 Task: Select Convenience. Add to cart, from Ice Cream Parlour for 4615 Clarence Court, Fayetteville, North Carolina 28307, Cell Number 910-243-5488, following items : Halo Top Mint Chip_x000D_
 - 1, Halo Top Mango Sorbet_x000D_
 - 1, Halo Top Raspberry Sorbet_x000D_
 - 1, Halo Top Peanut Butter Cup_x000D_
 - 1
Action: Mouse pressed left at (241, 108)
Screenshot: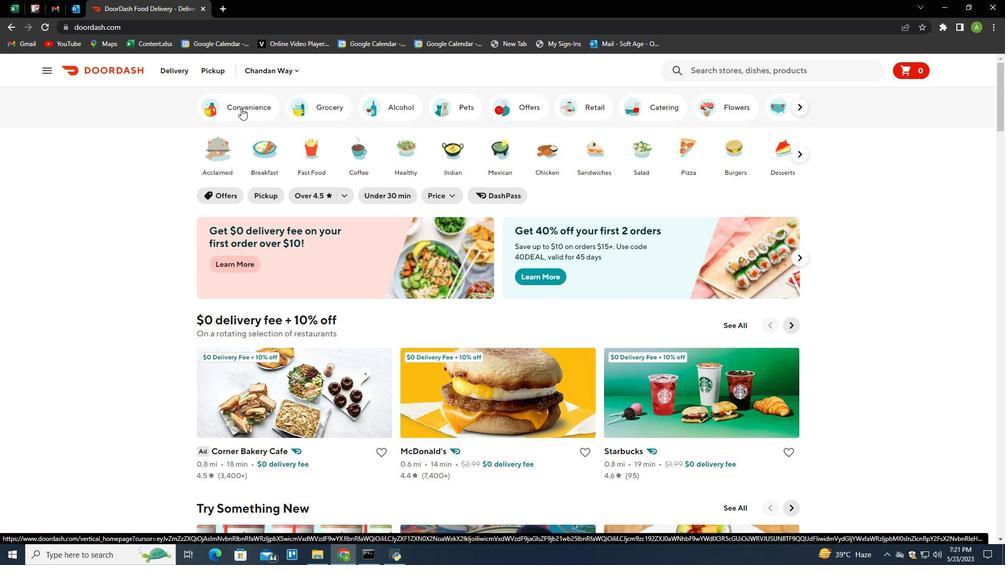 
Action: Mouse moved to (679, 454)
Screenshot: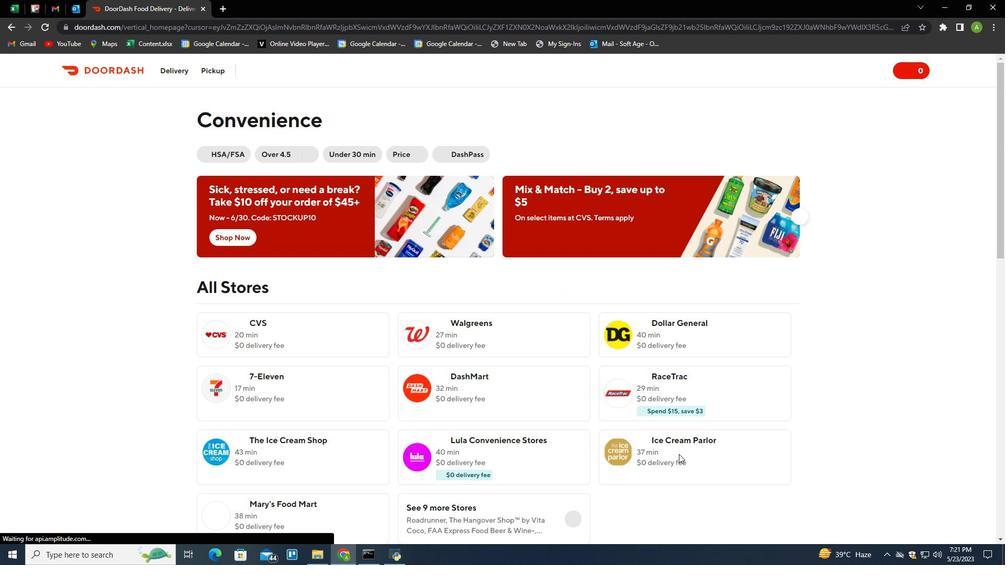 
Action: Mouse pressed left at (679, 454)
Screenshot: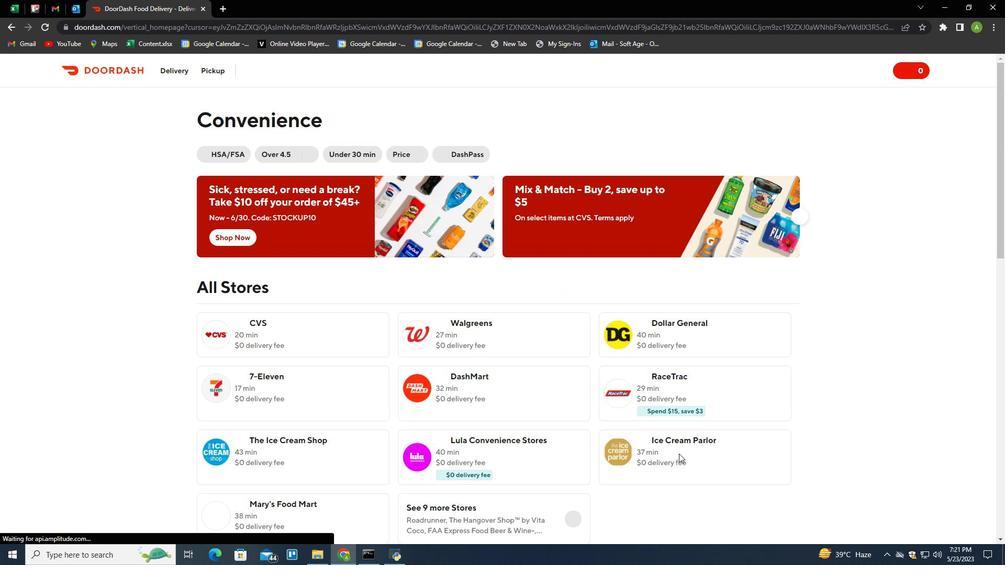 
Action: Mouse moved to (506, 401)
Screenshot: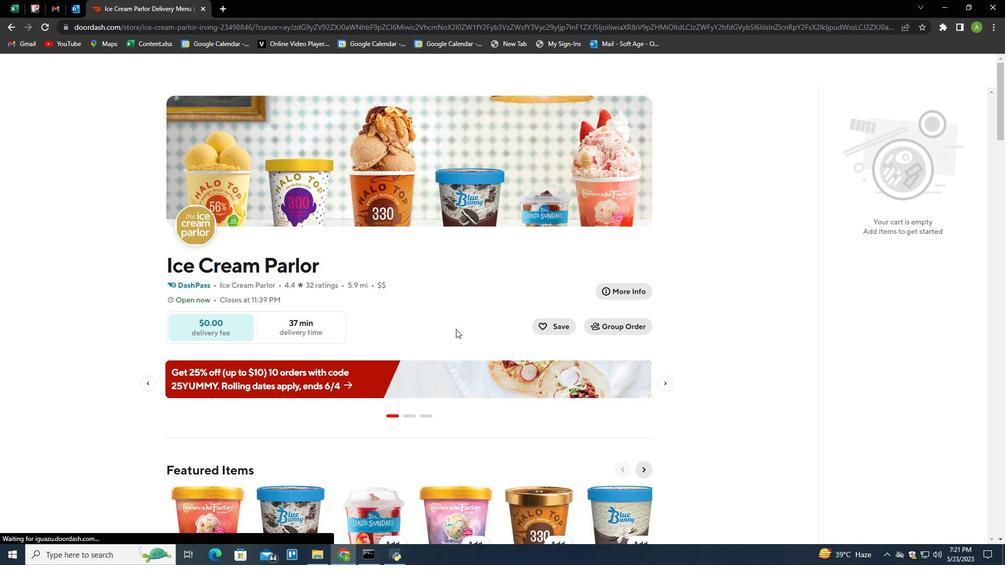 
Action: Mouse scrolled (506, 400) with delta (0, 0)
Screenshot: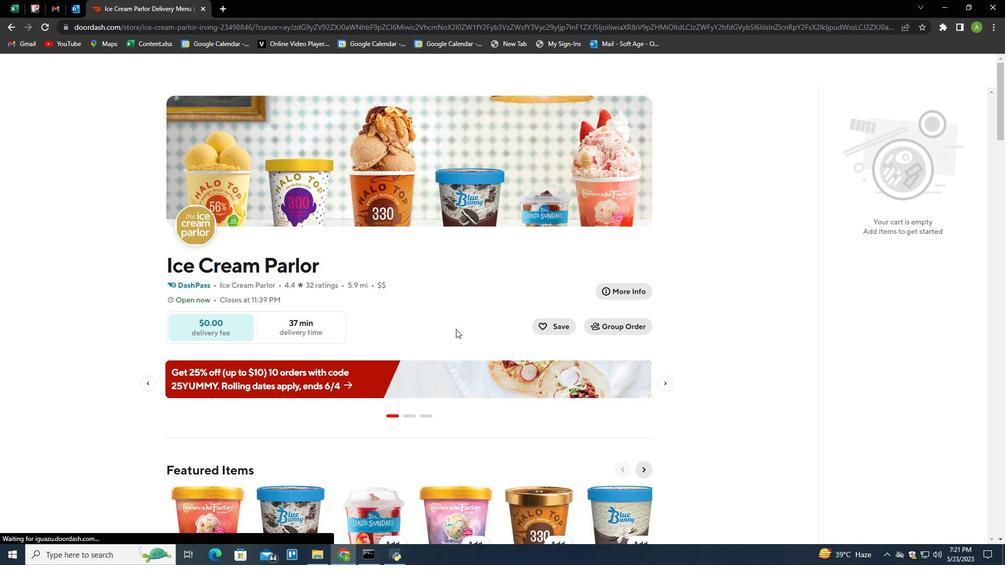 
Action: Mouse moved to (507, 401)
Screenshot: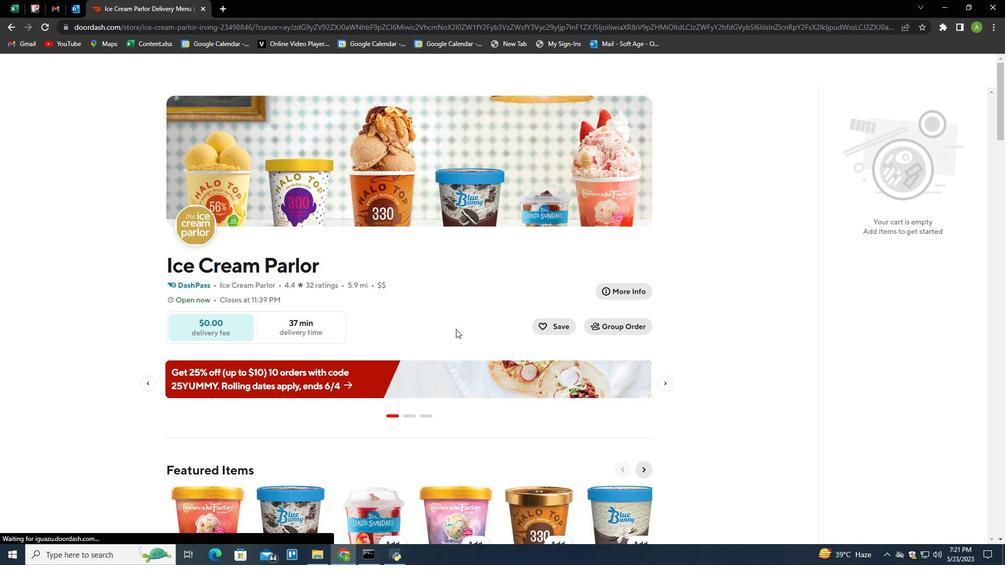
Action: Mouse scrolled (506, 401) with delta (0, 0)
Screenshot: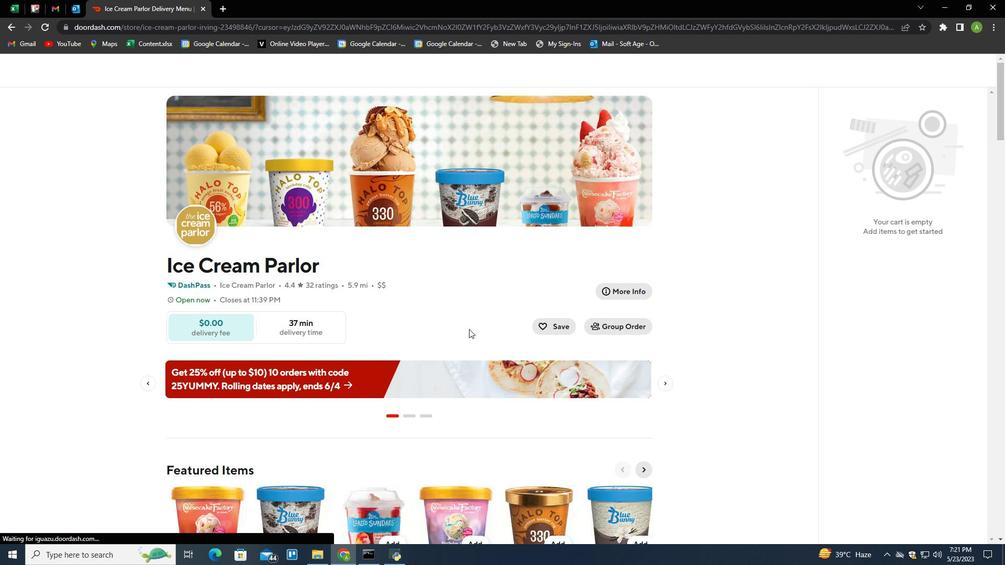 
Action: Mouse scrolled (506, 401) with delta (0, 0)
Screenshot: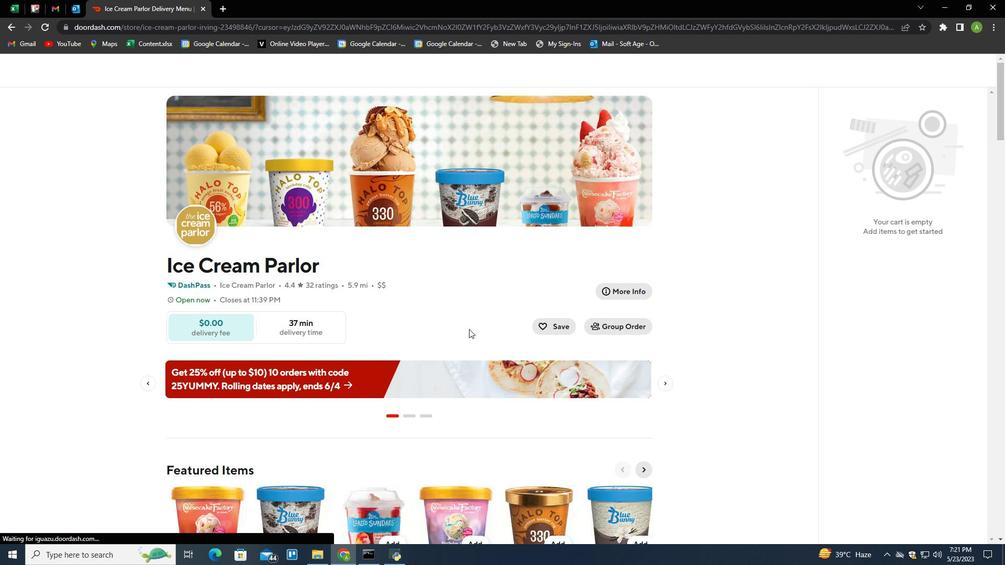 
Action: Mouse moved to (508, 401)
Screenshot: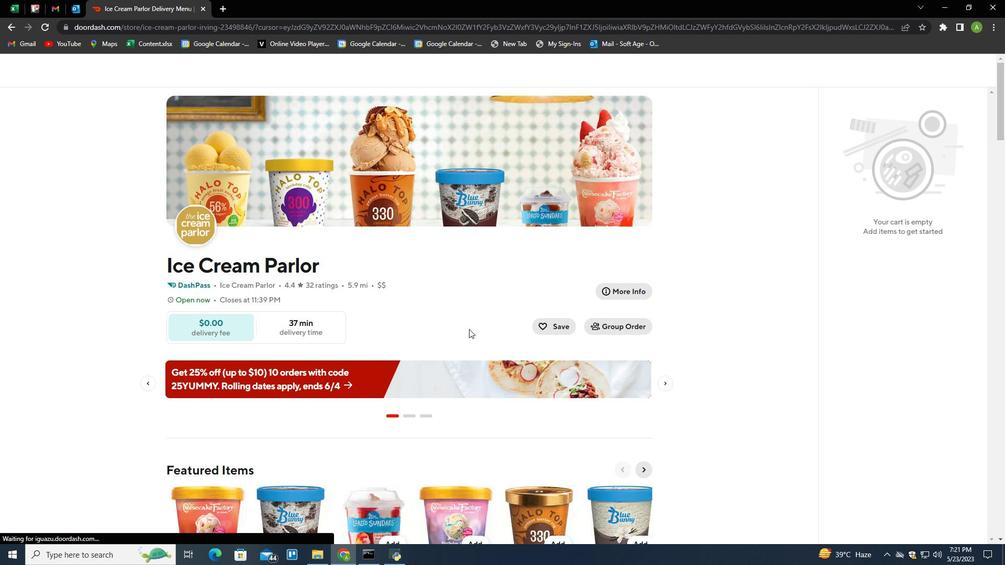 
Action: Mouse scrolled (506, 401) with delta (0, 0)
Screenshot: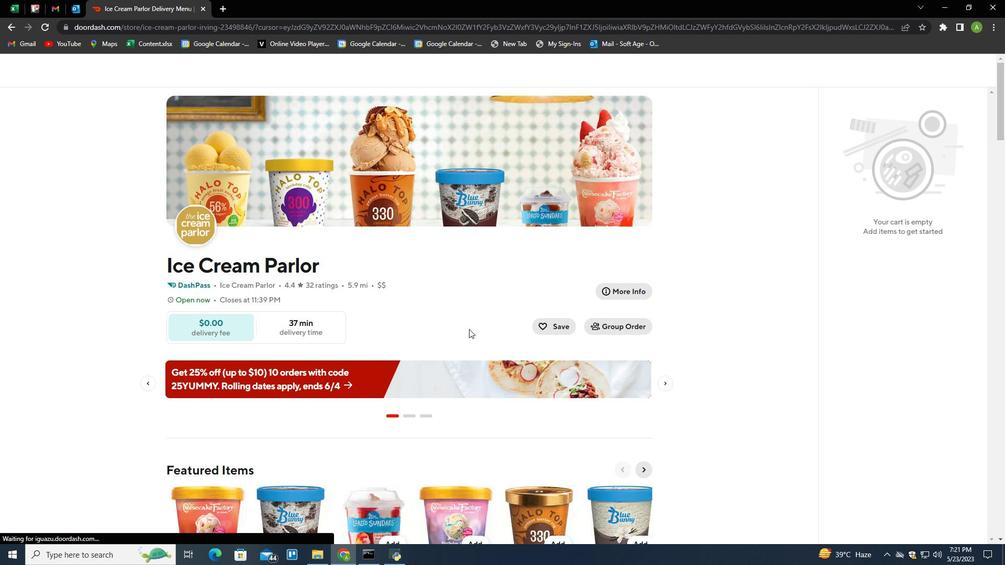 
Action: Mouse moved to (510, 400)
Screenshot: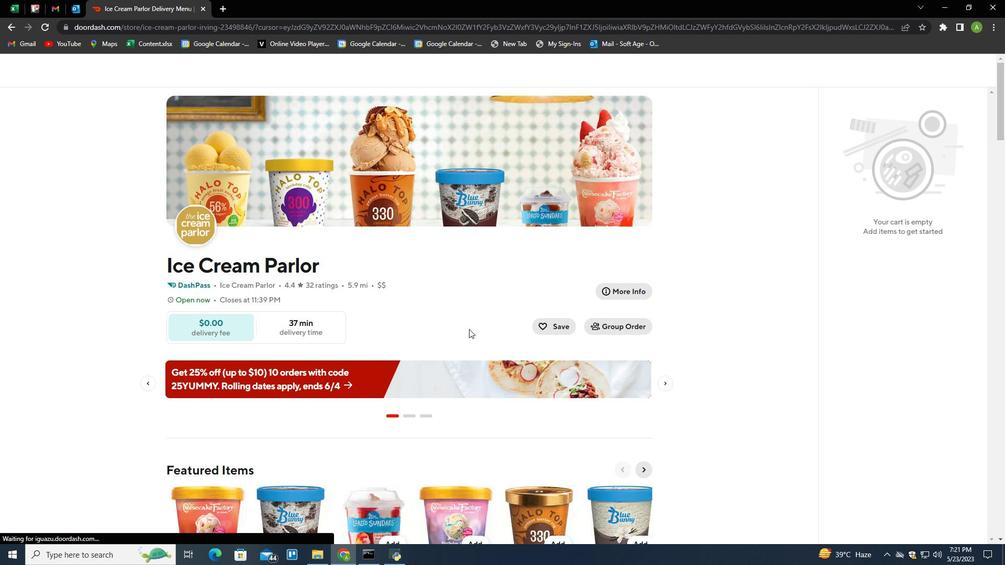 
Action: Mouse scrolled (507, 401) with delta (0, 0)
Screenshot: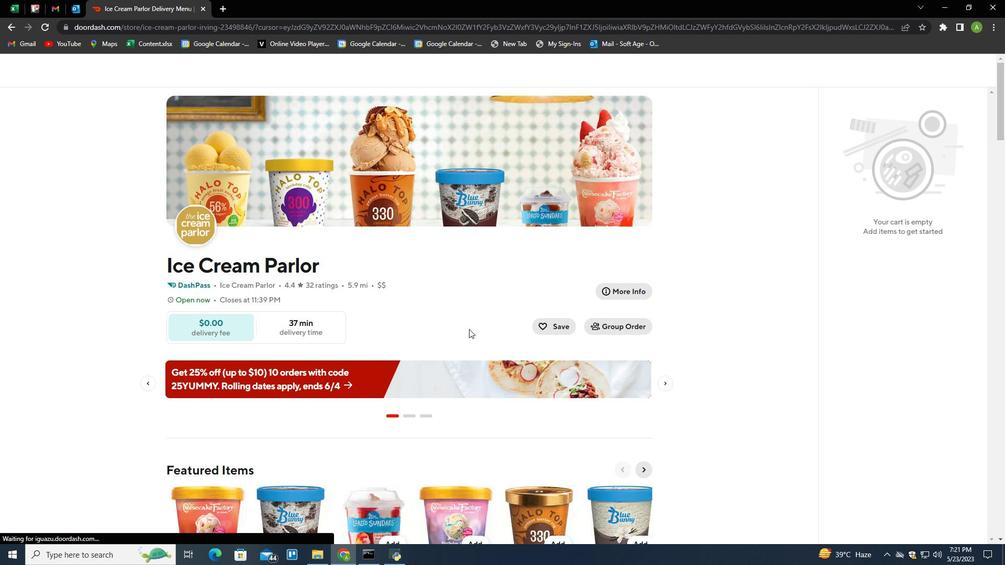 
Action: Mouse moved to (514, 399)
Screenshot: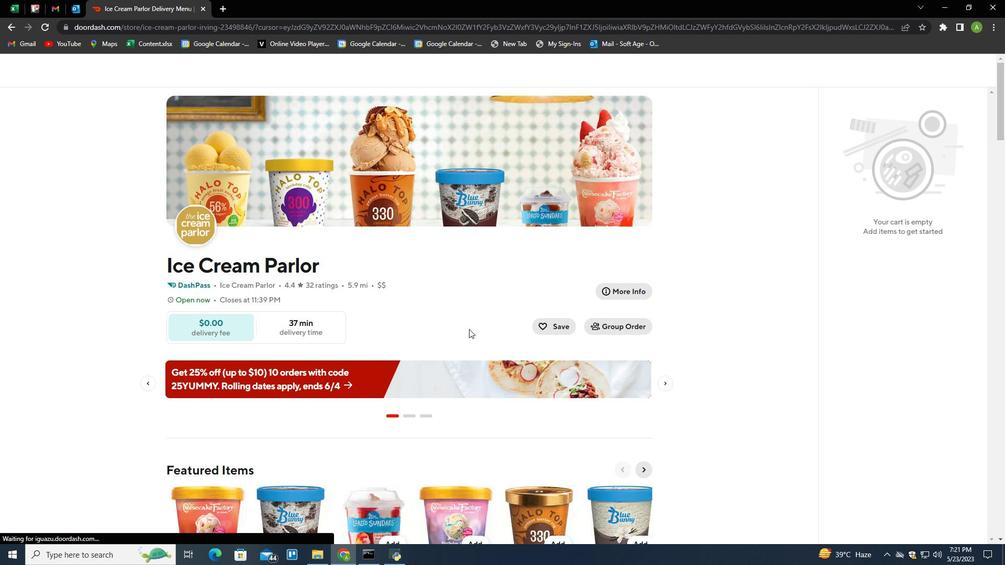 
Action: Mouse scrolled (508, 401) with delta (0, 0)
Screenshot: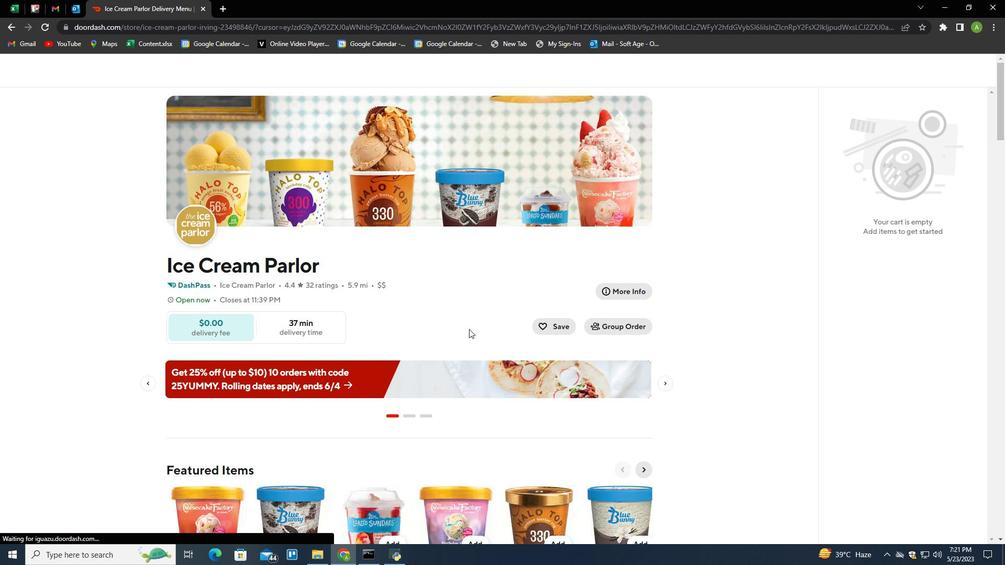 
Action: Mouse moved to (480, 360)
Screenshot: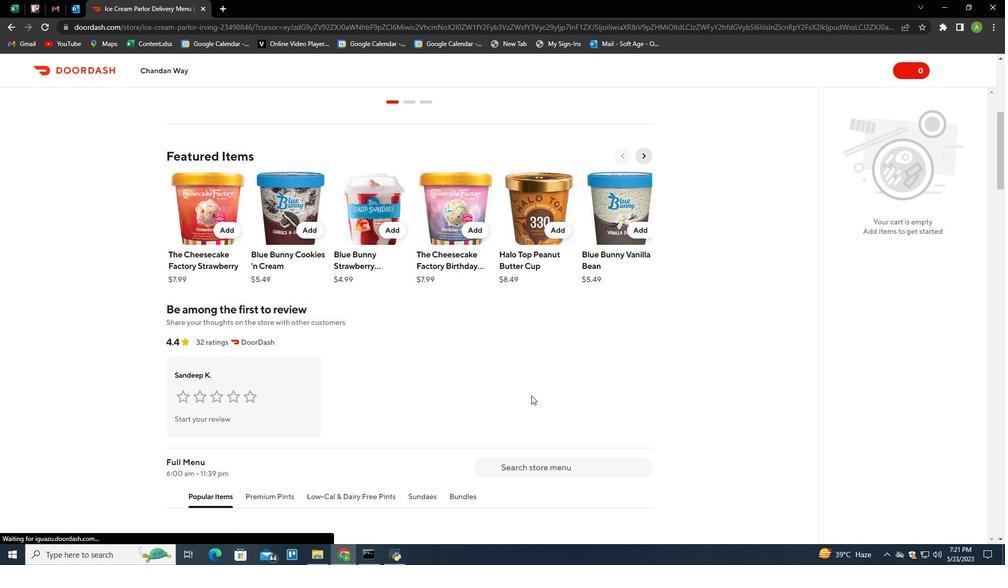 
Action: Mouse scrolled (480, 361) with delta (0, 0)
Screenshot: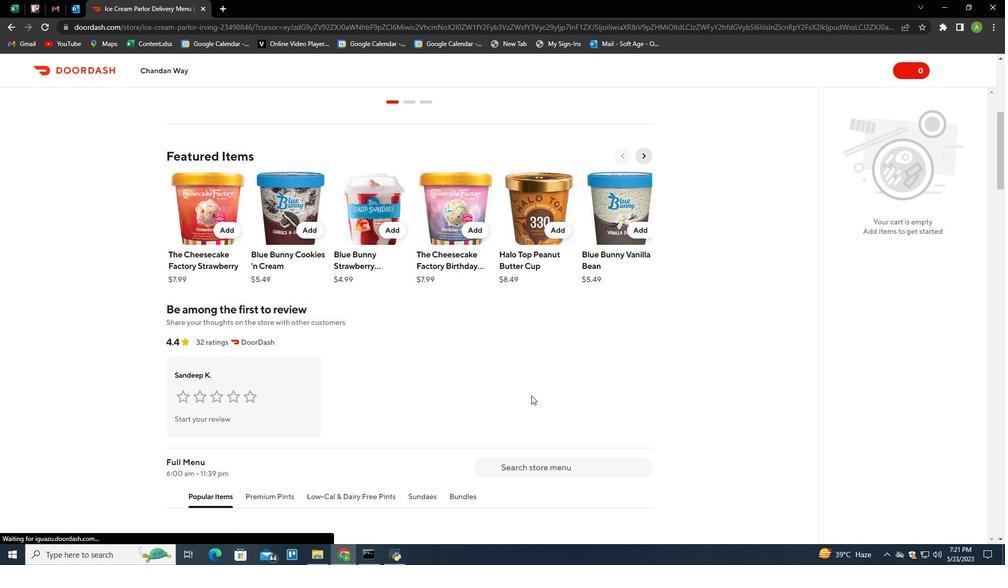 
Action: Mouse moved to (429, 346)
Screenshot: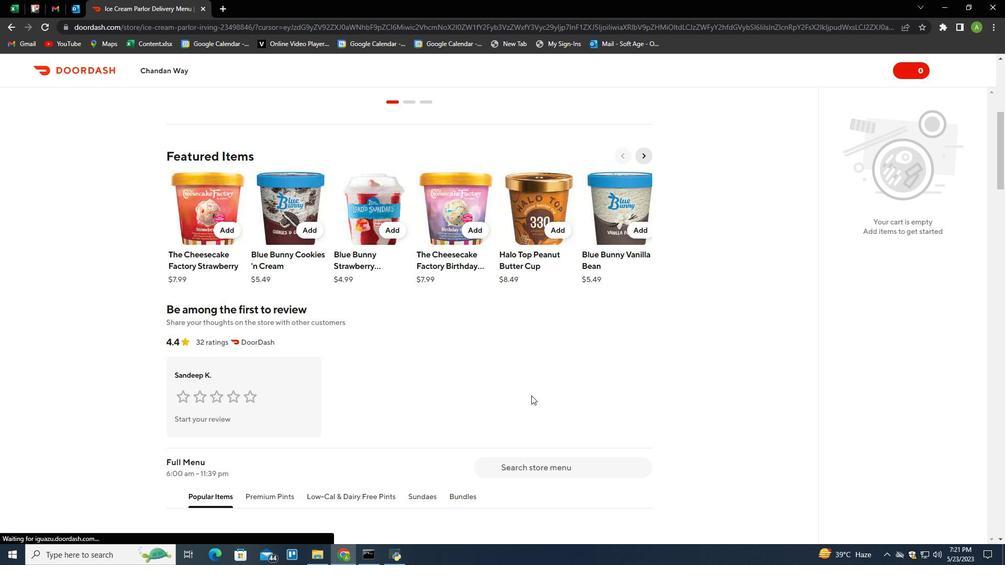 
Action: Mouse scrolled (447, 351) with delta (0, 0)
Screenshot: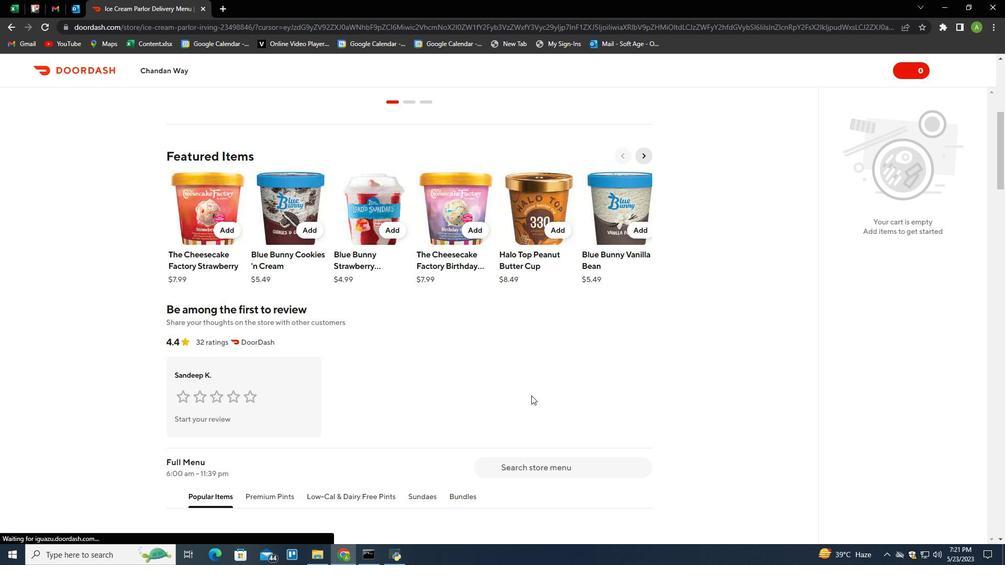 
Action: Mouse moved to (416, 341)
Screenshot: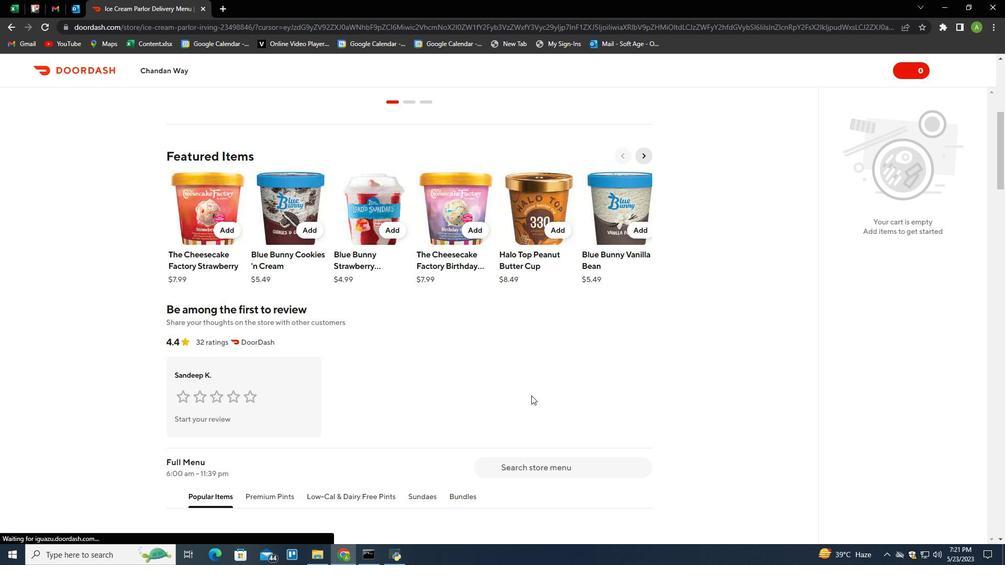 
Action: Mouse scrolled (429, 346) with delta (0, 0)
Screenshot: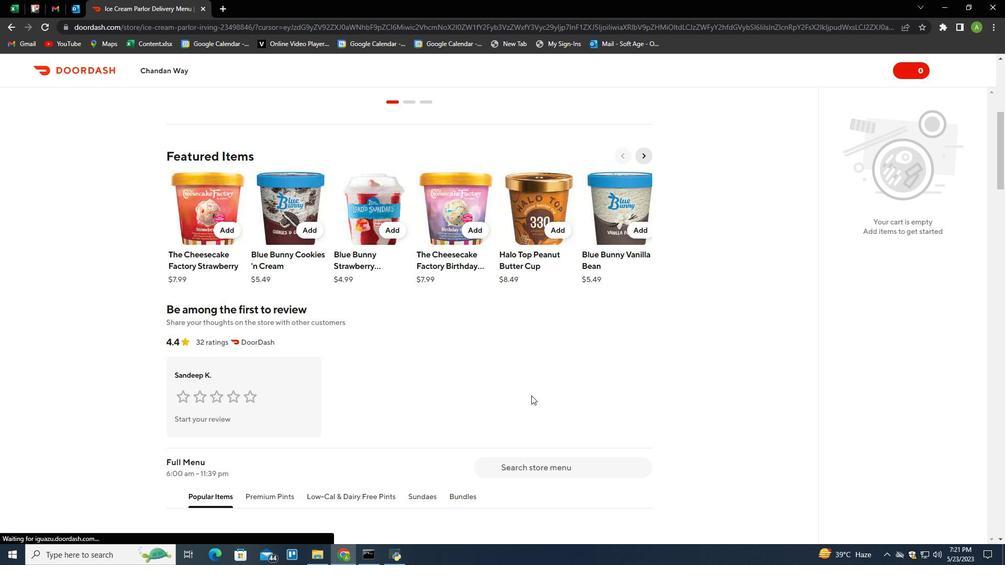 
Action: Mouse moved to (397, 331)
Screenshot: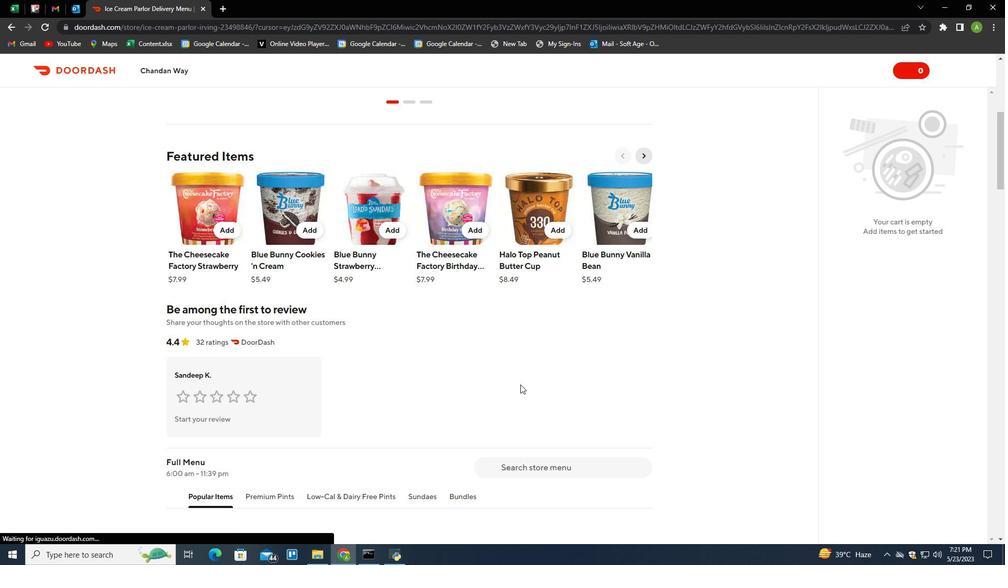 
Action: Mouse scrolled (409, 337) with delta (0, 0)
Screenshot: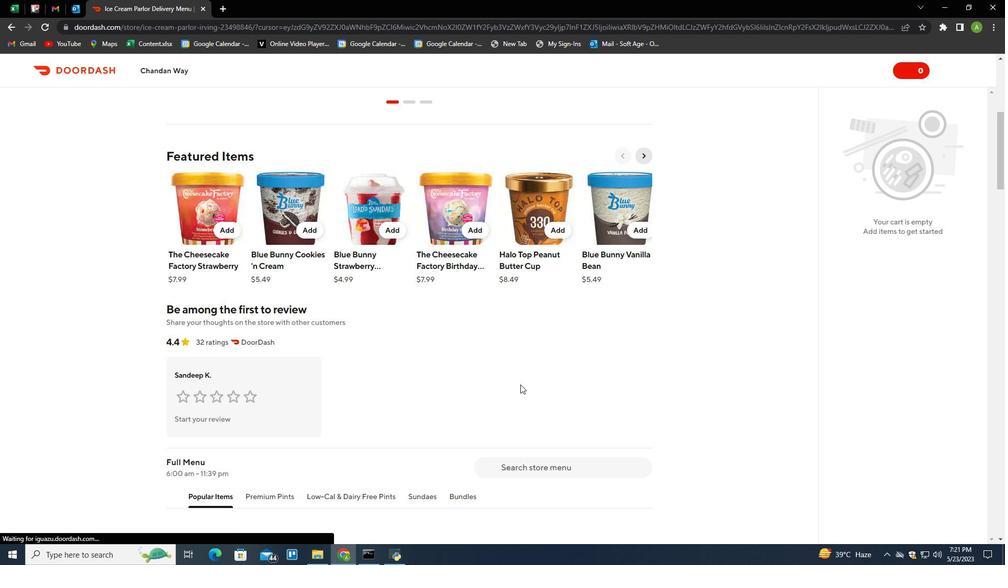 
Action: Mouse moved to (386, 323)
Screenshot: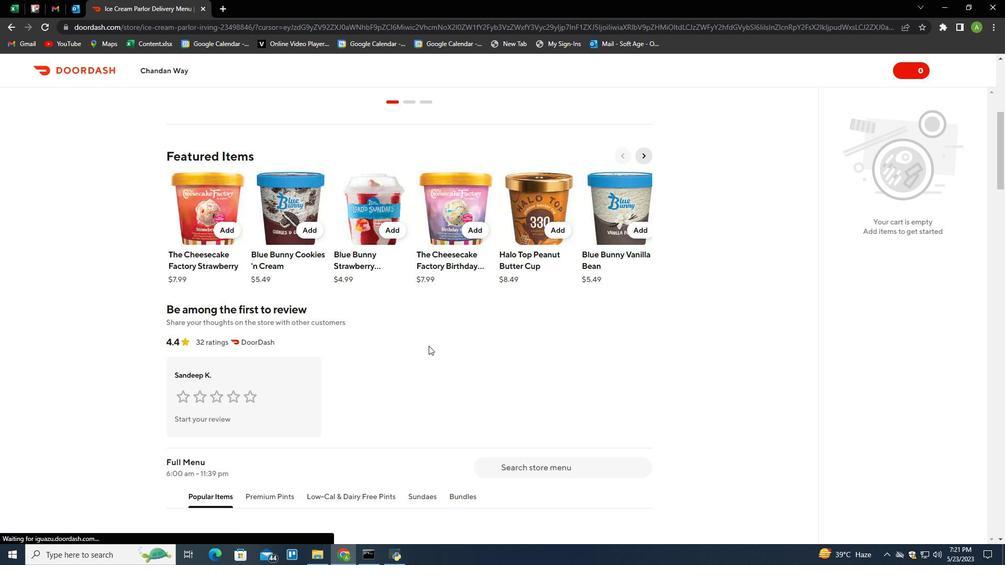 
Action: Mouse scrolled (394, 330) with delta (0, 0)
Screenshot: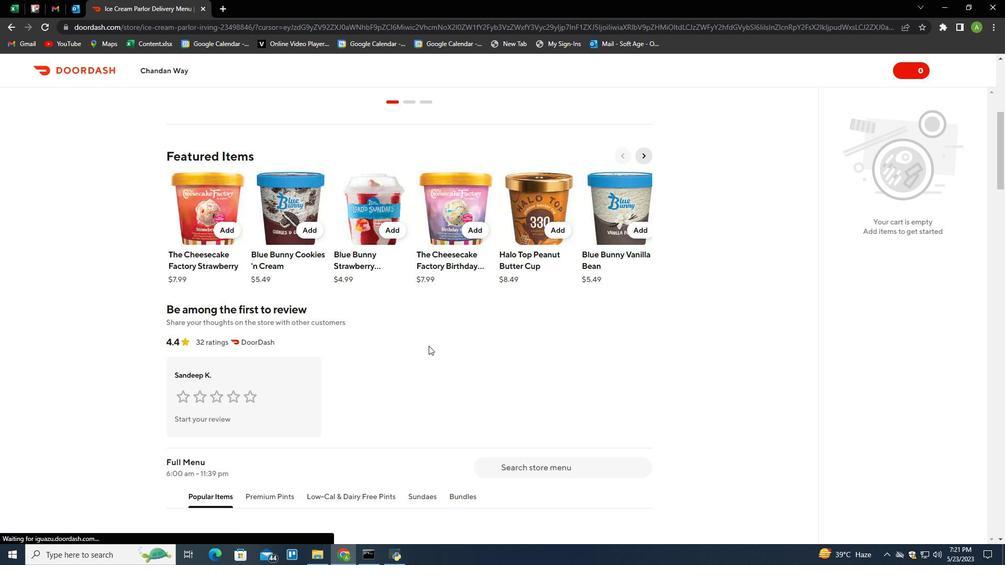 
Action: Mouse moved to (299, 271)
Screenshot: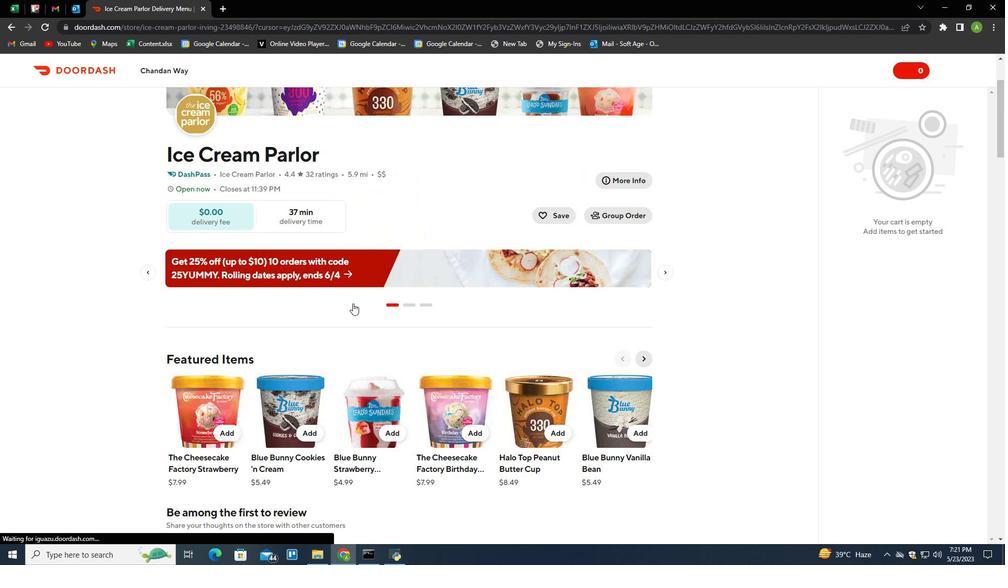 
Action: Mouse scrolled (299, 272) with delta (0, 0)
Screenshot: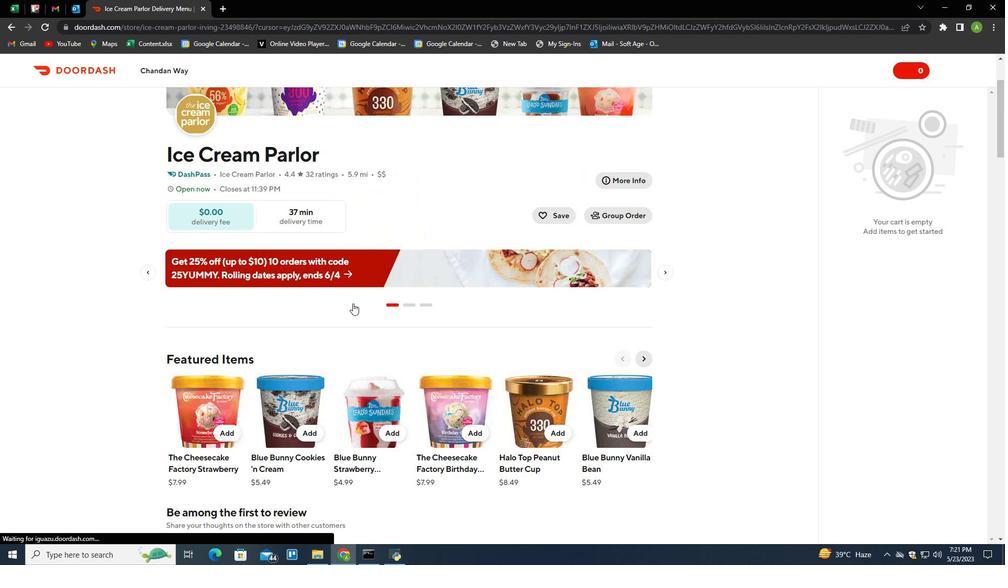 
Action: Mouse moved to (297, 270)
Screenshot: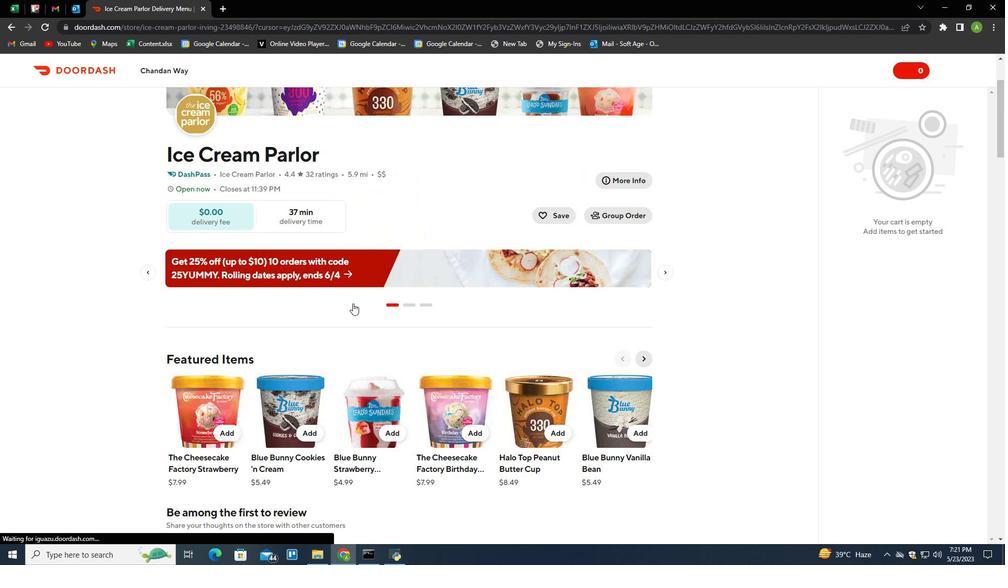 
Action: Mouse scrolled (297, 271) with delta (0, 0)
Screenshot: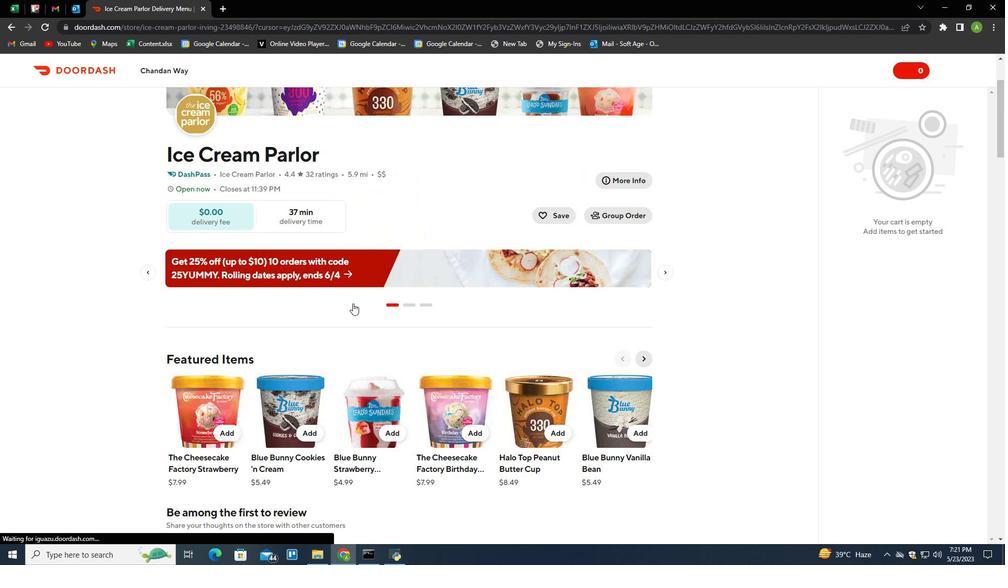 
Action: Mouse moved to (296, 268)
Screenshot: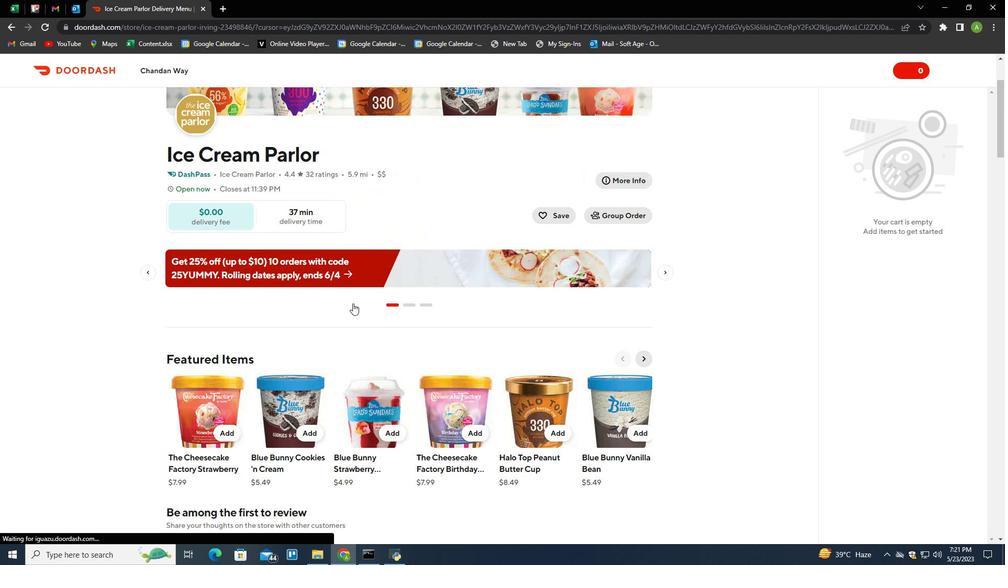 
Action: Mouse scrolled (296, 269) with delta (0, 0)
Screenshot: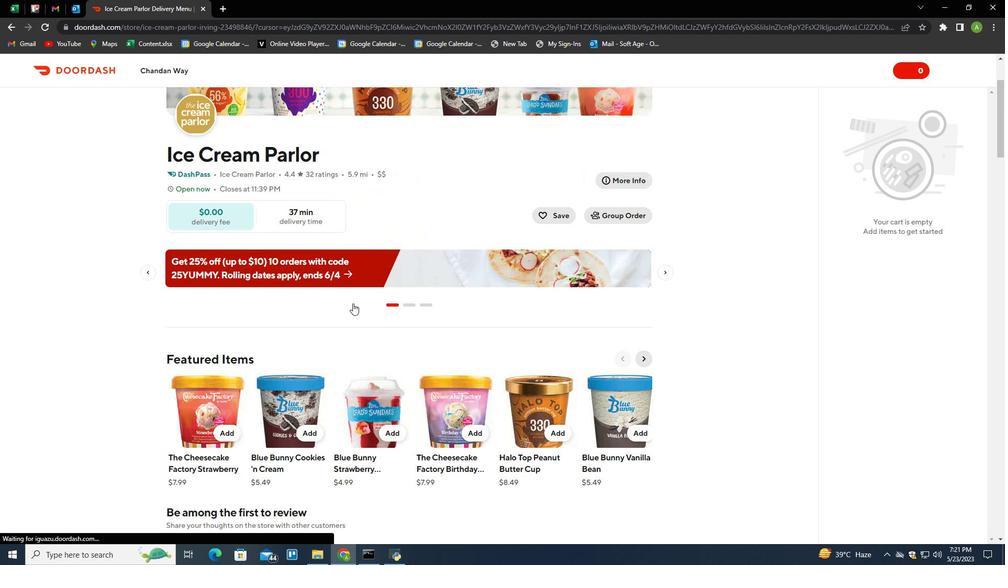 
Action: Mouse moved to (211, 66)
Screenshot: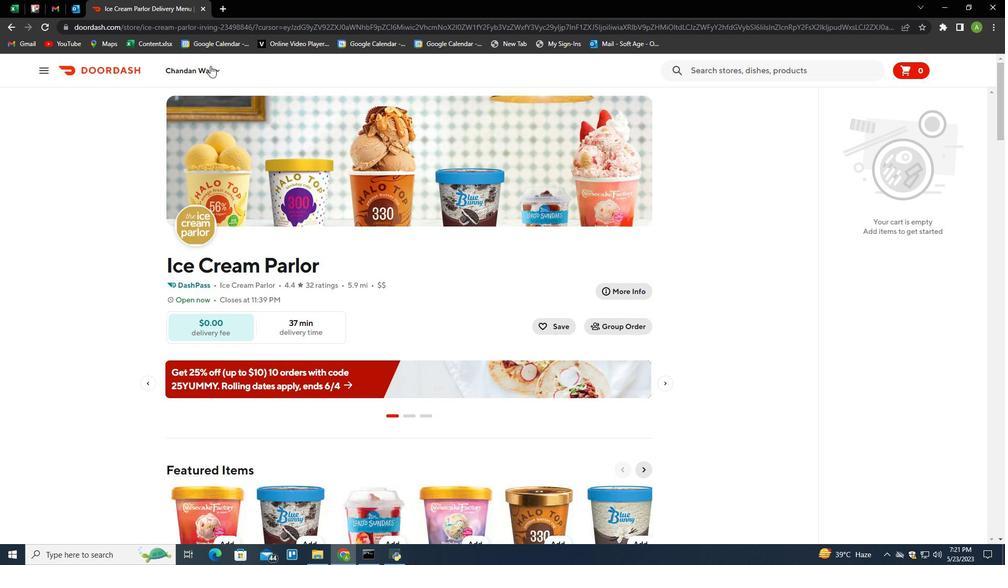 
Action: Mouse pressed left at (211, 66)
Screenshot: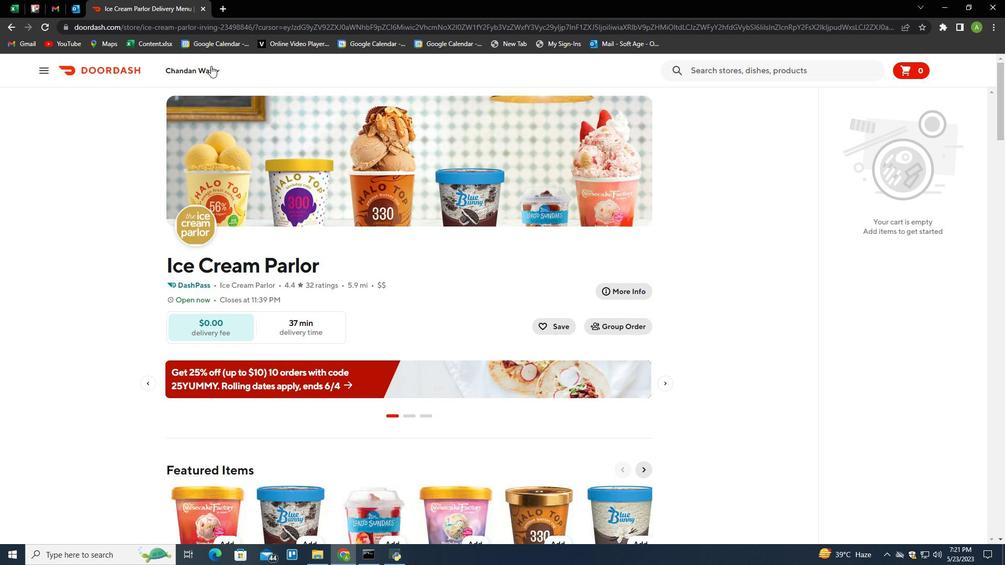 
Action: Mouse moved to (244, 113)
Screenshot: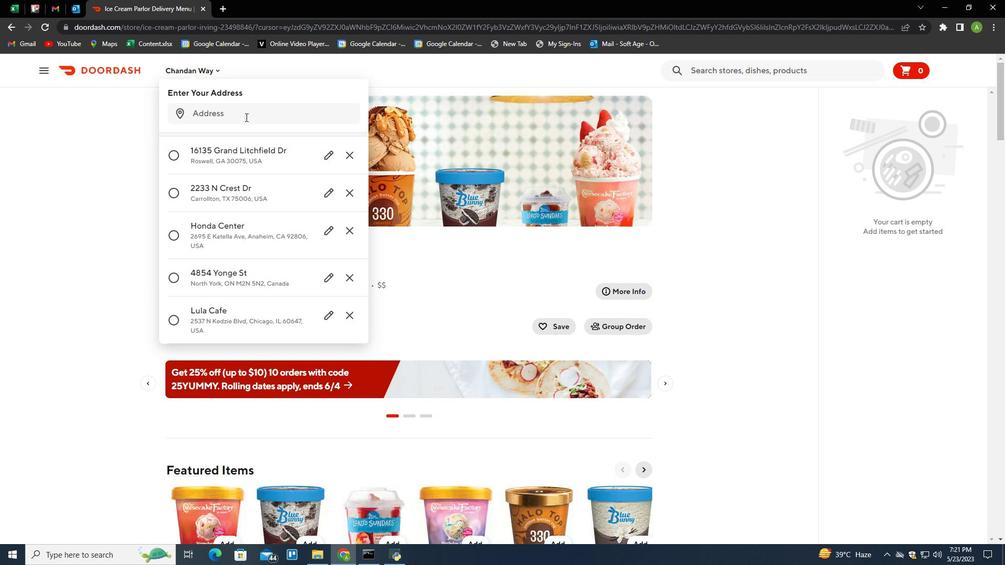 
Action: Mouse pressed left at (244, 113)
Screenshot: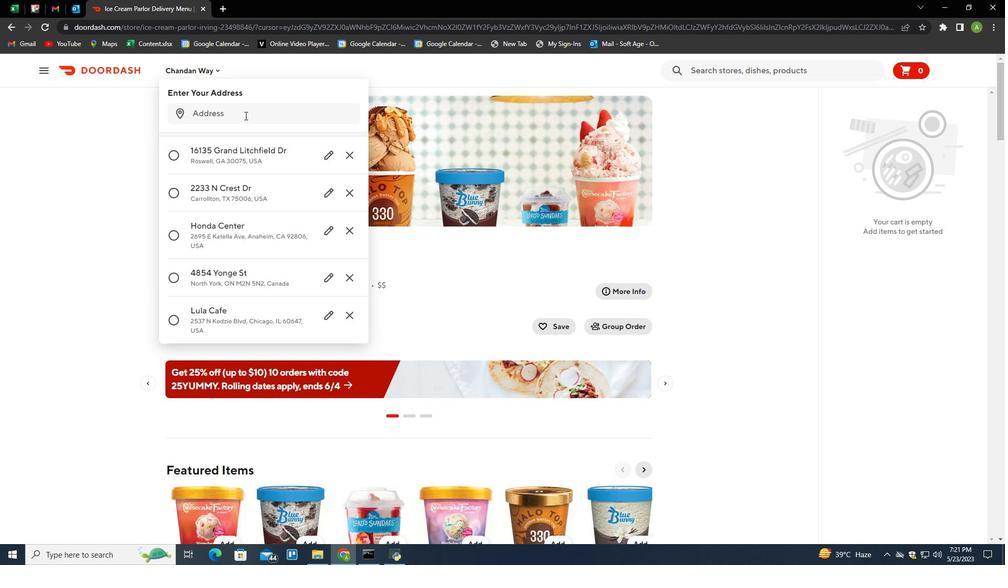 
Action: Mouse moved to (206, 140)
Screenshot: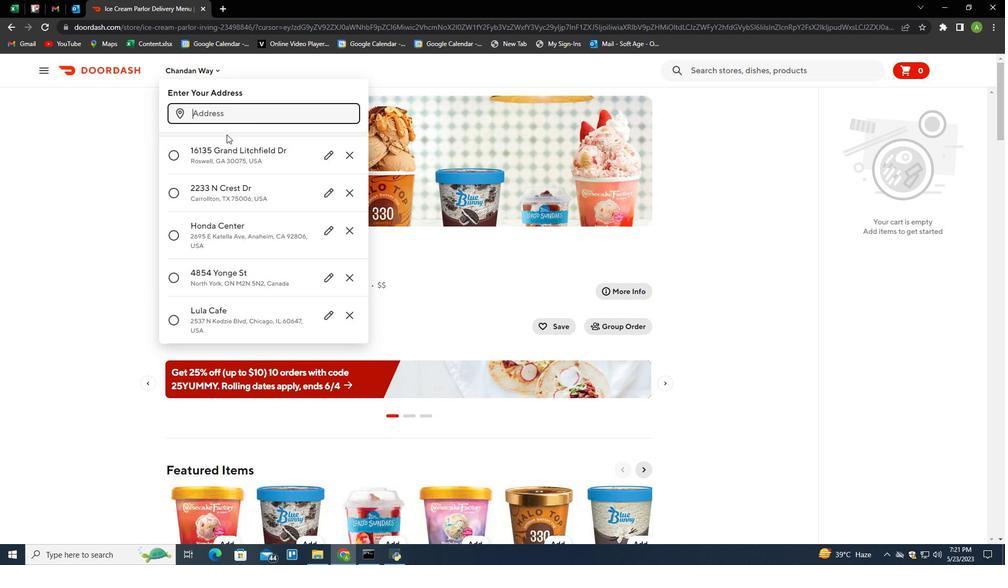 
Action: Key pressed 4615<Key.space>clarence<Key.space>couy<Key.backspace>rt,<Key.space>fayetteviklle<Key.backspace><Key.backspace><Key.backspace><Key.backspace>lle,<Key.space>north<Key.space>carolina<Key.space>28307<Key.enter>
Screenshot: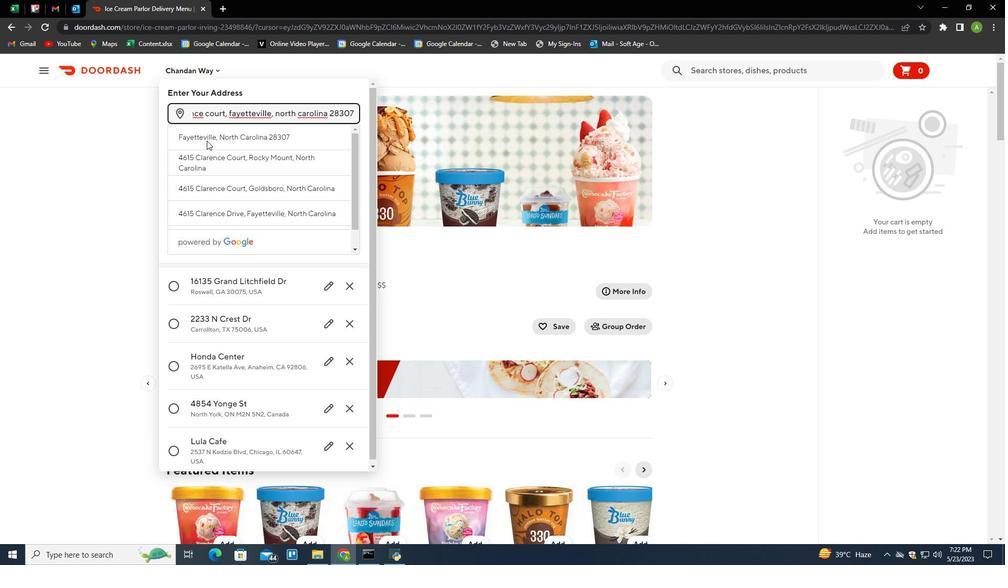 
Action: Mouse moved to (314, 401)
Screenshot: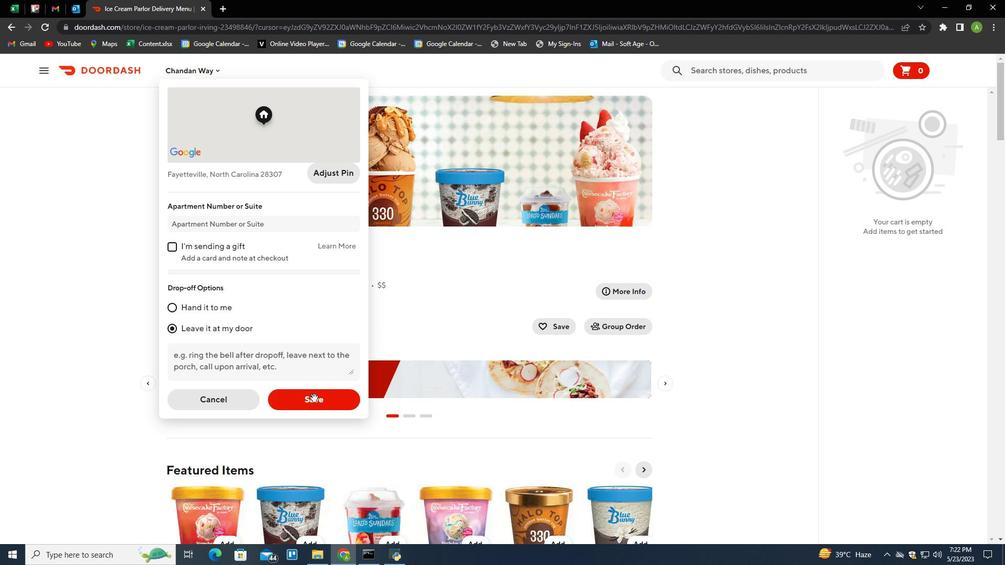 
Action: Mouse pressed left at (314, 401)
Screenshot: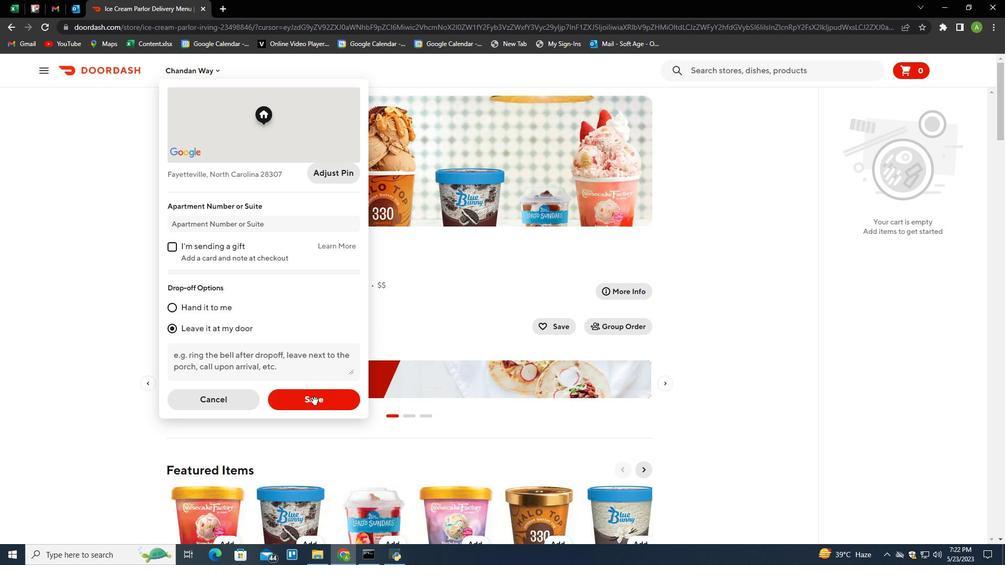 
Action: Mouse moved to (577, 368)
Screenshot: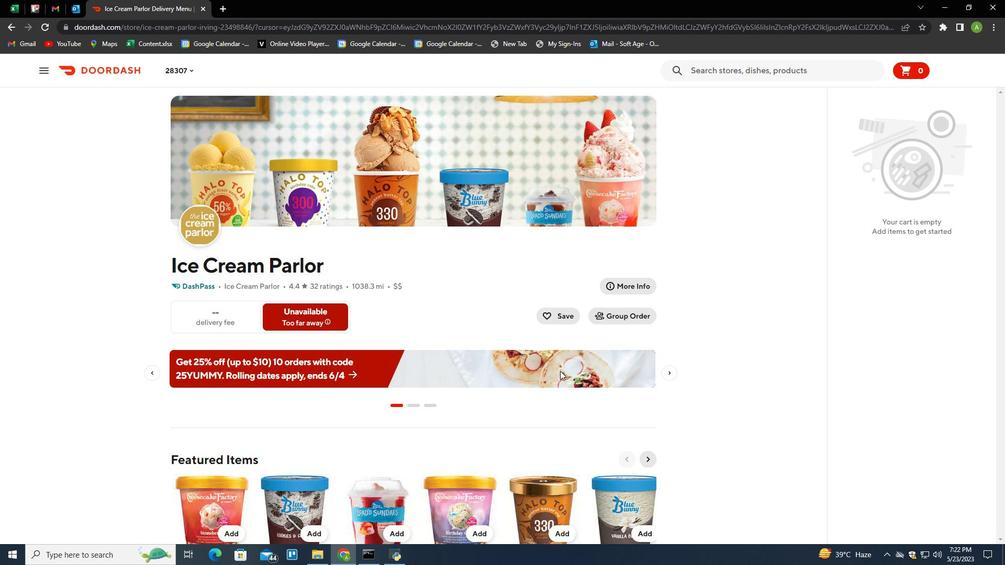
Action: Mouse scrolled (577, 367) with delta (0, 0)
Screenshot: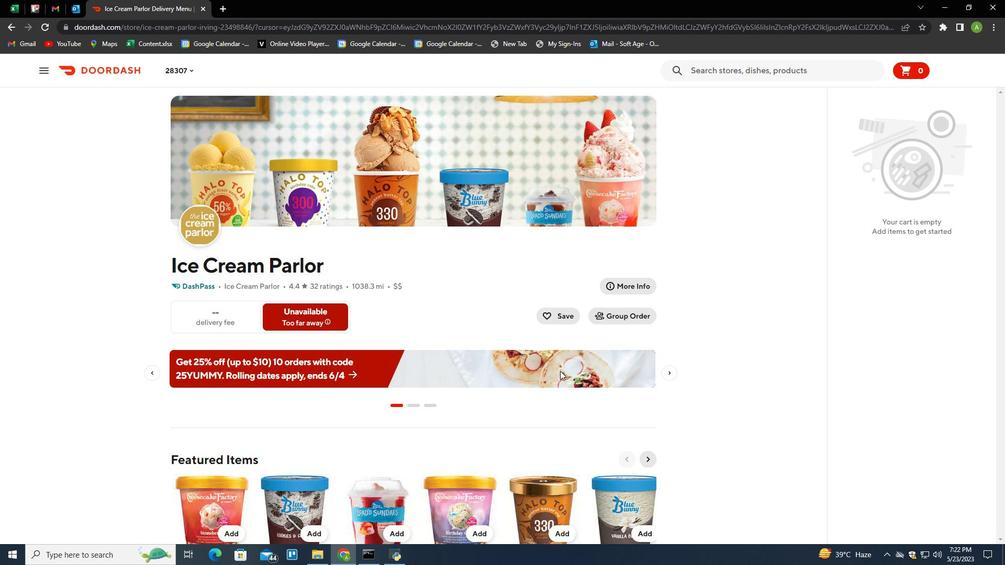 
Action: Mouse scrolled (577, 367) with delta (0, 0)
Screenshot: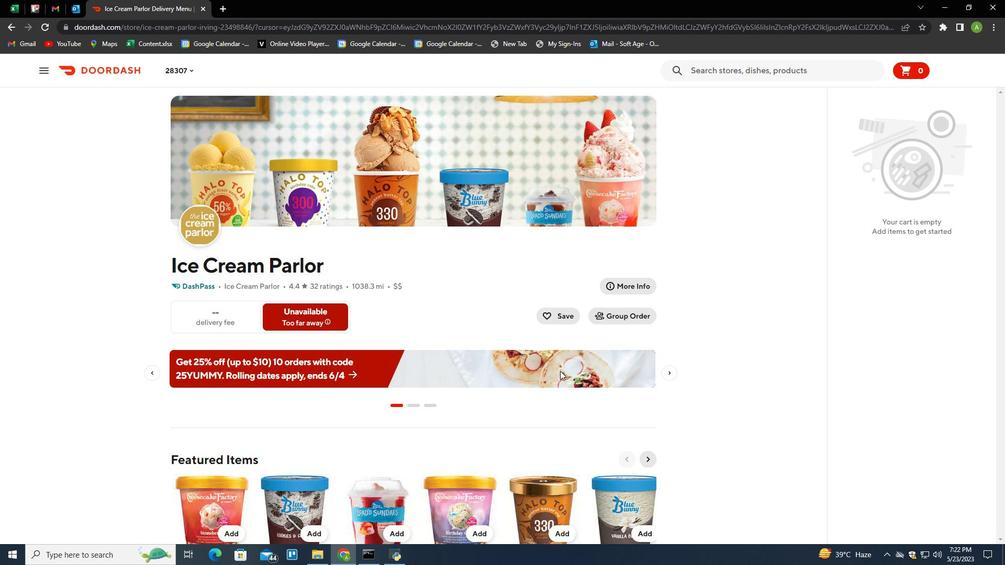 
Action: Mouse moved to (578, 369)
Screenshot: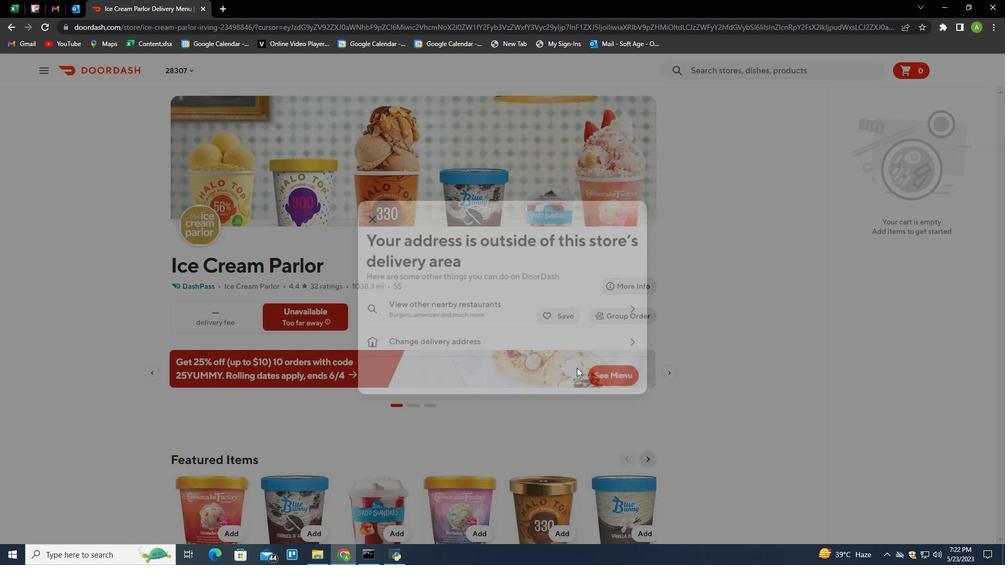 
Action: Mouse scrolled (578, 368) with delta (0, 0)
Screenshot: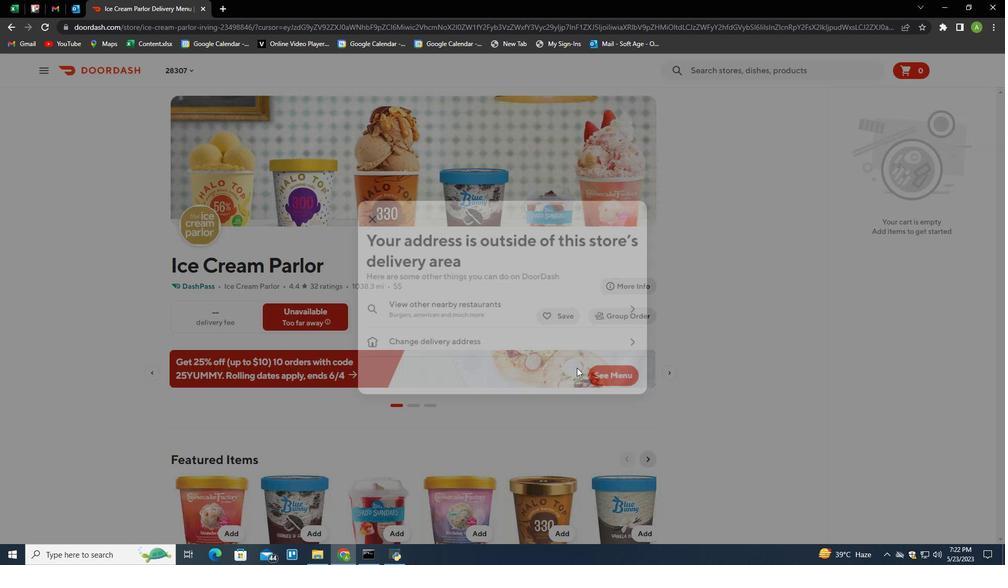
Action: Mouse moved to (578, 369)
Screenshot: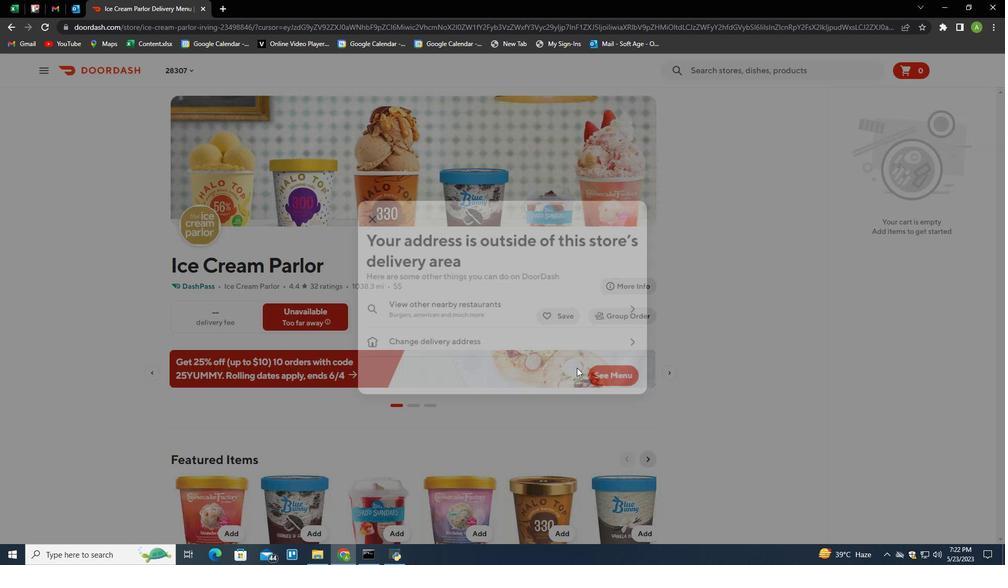 
Action: Mouse scrolled (578, 369) with delta (0, 0)
Screenshot: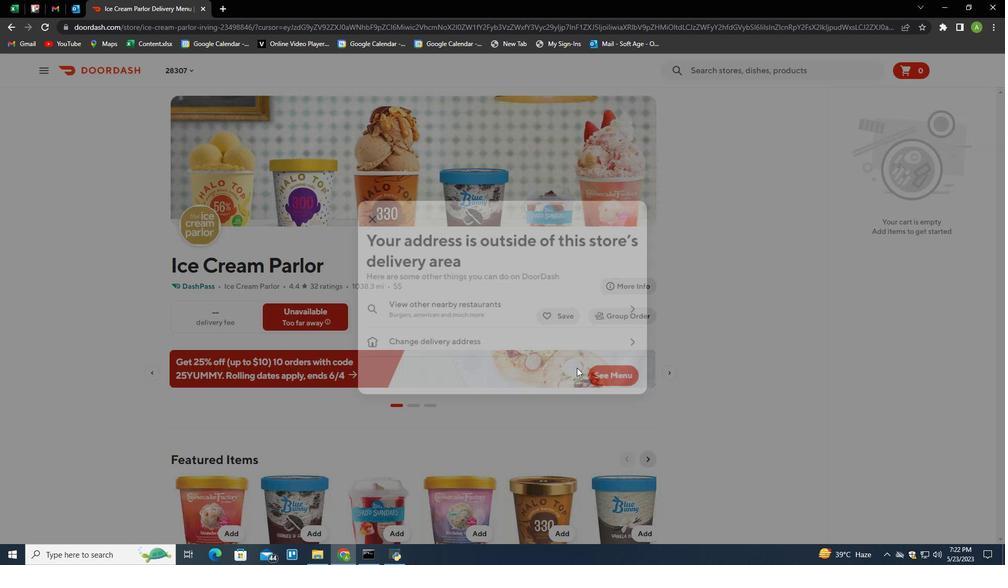 
Action: Mouse moved to (369, 221)
Screenshot: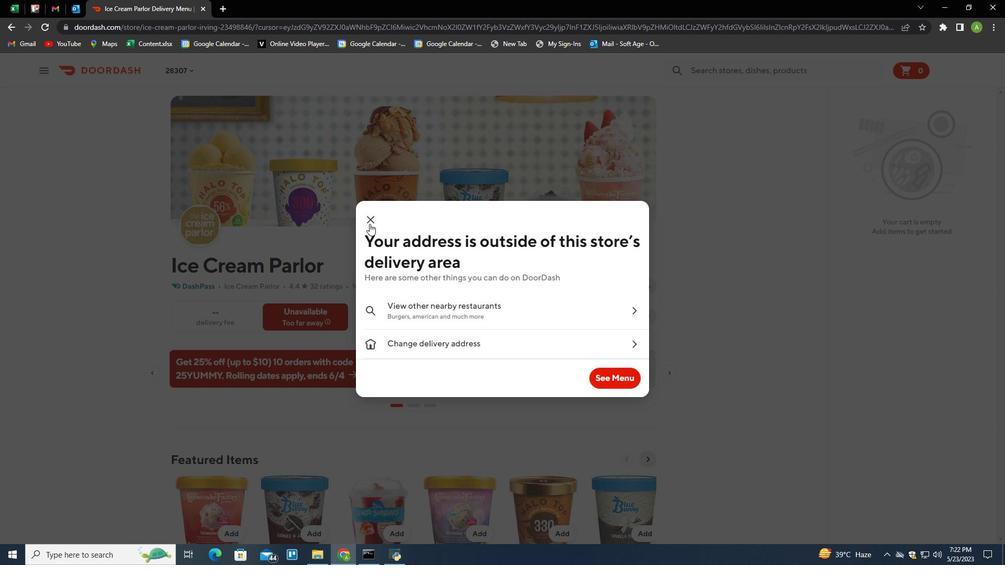
Action: Mouse pressed left at (369, 221)
Screenshot: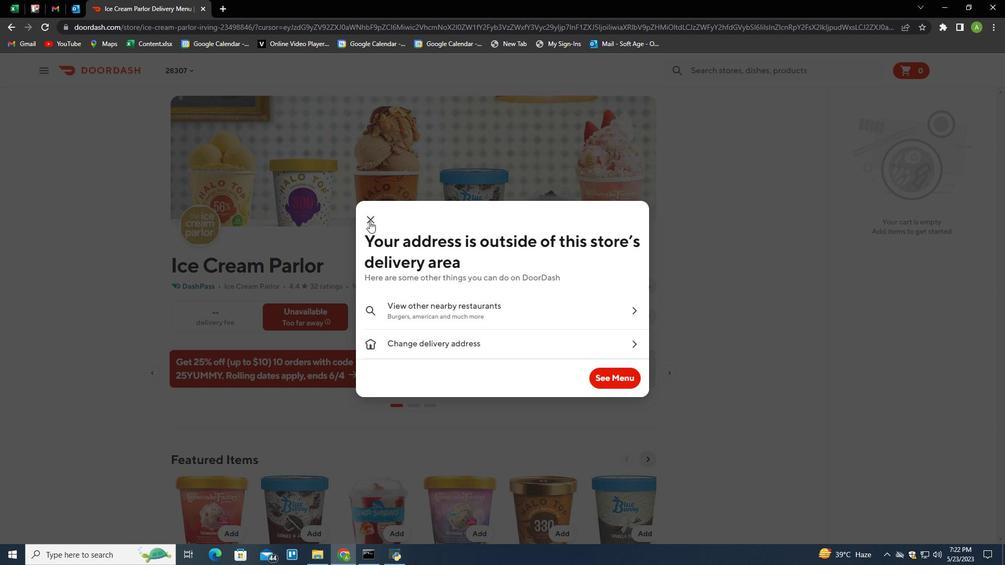 
Action: Mouse moved to (550, 330)
Screenshot: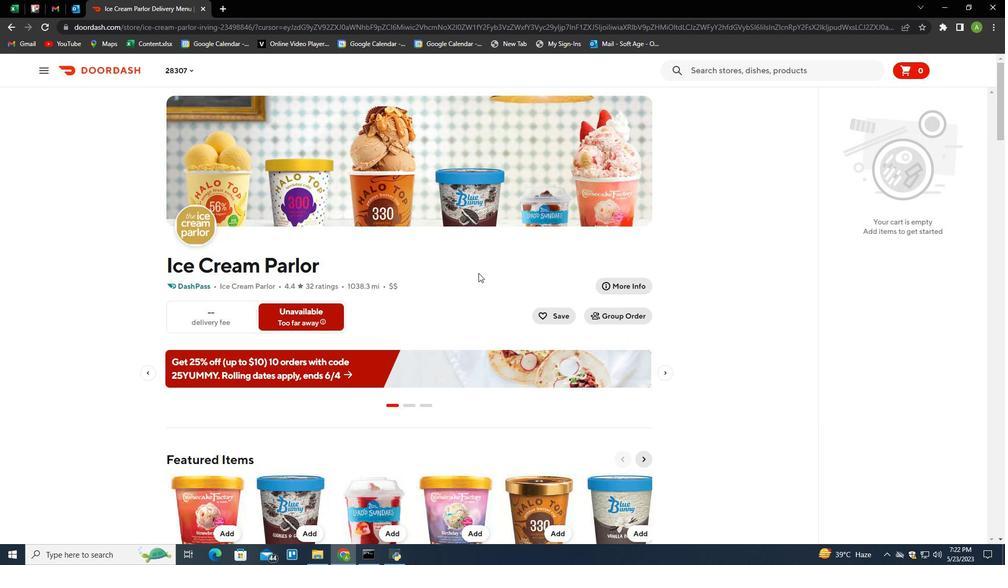 
Action: Mouse scrolled (548, 326) with delta (0, 0)
Screenshot: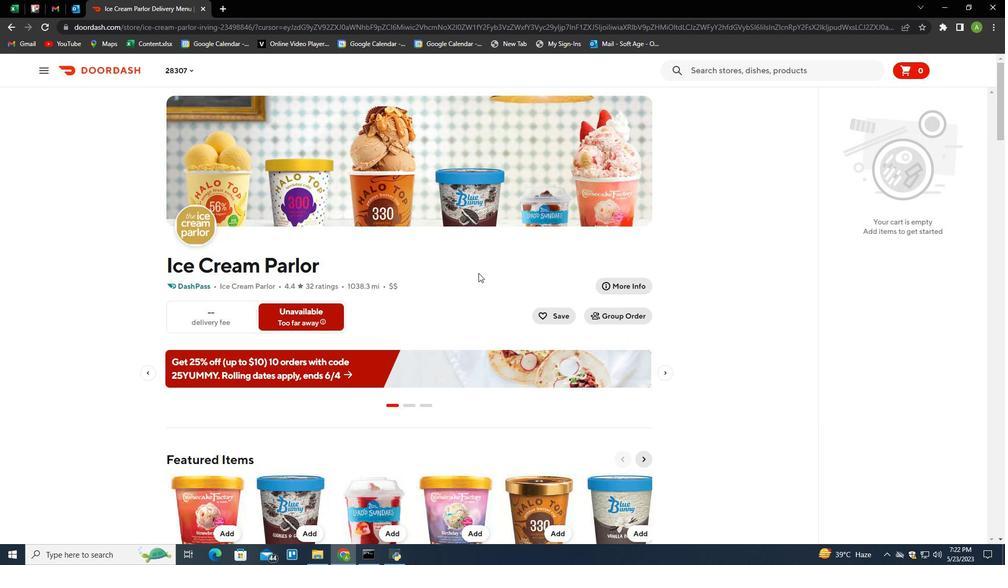 
Action: Mouse moved to (550, 331)
Screenshot: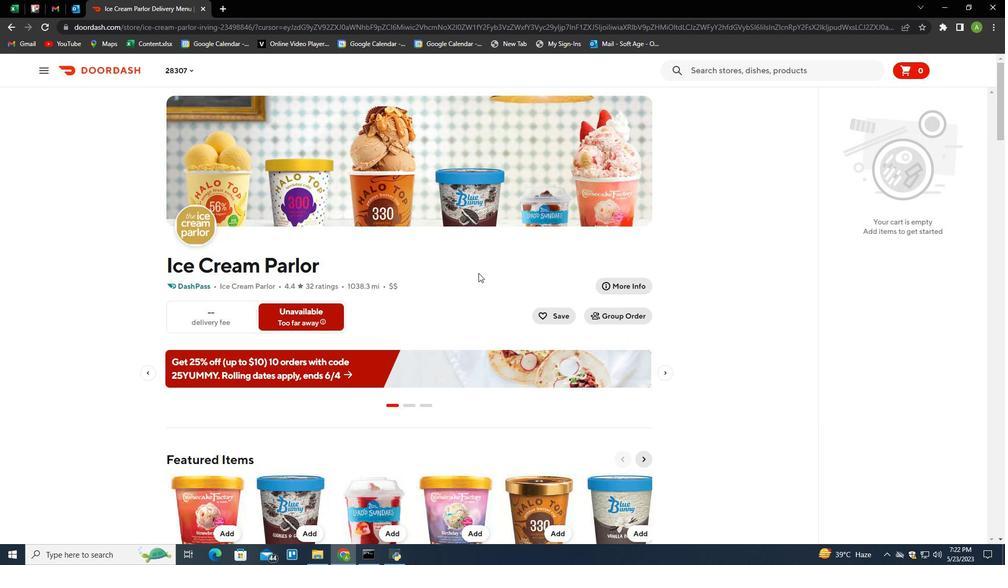 
Action: Mouse scrolled (550, 330) with delta (0, 0)
Screenshot: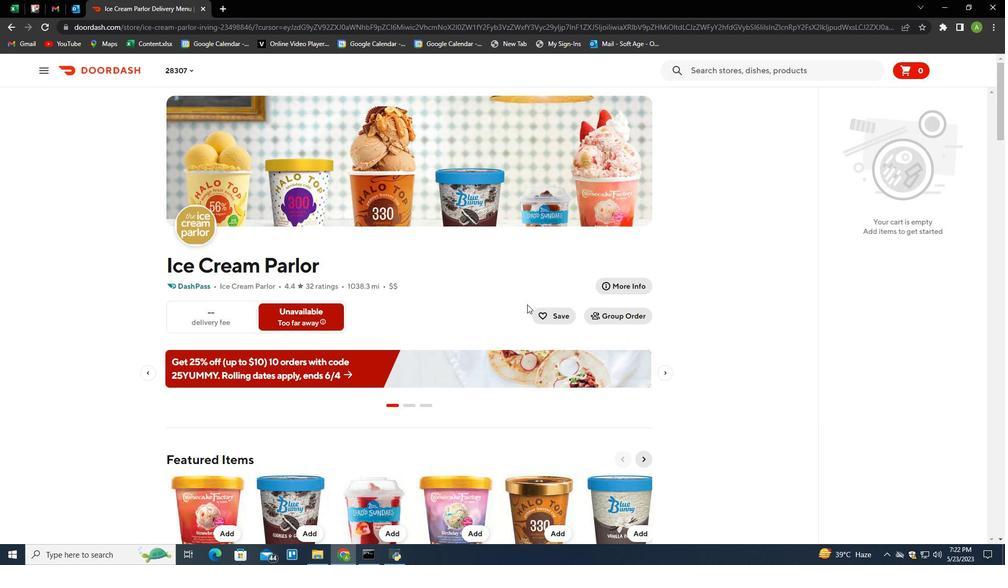 
Action: Mouse moved to (551, 334)
Screenshot: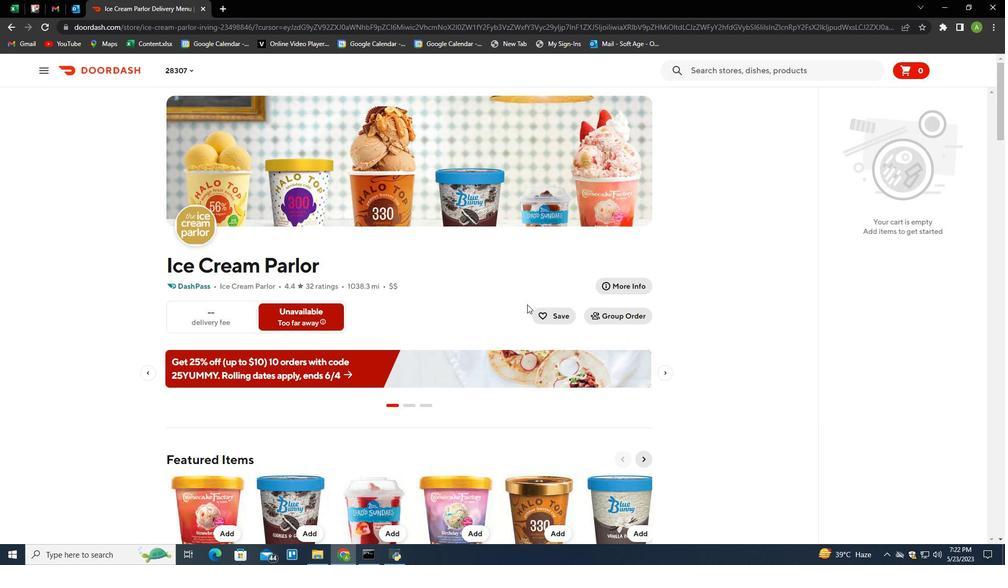 
Action: Mouse scrolled (550, 331) with delta (0, 0)
Screenshot: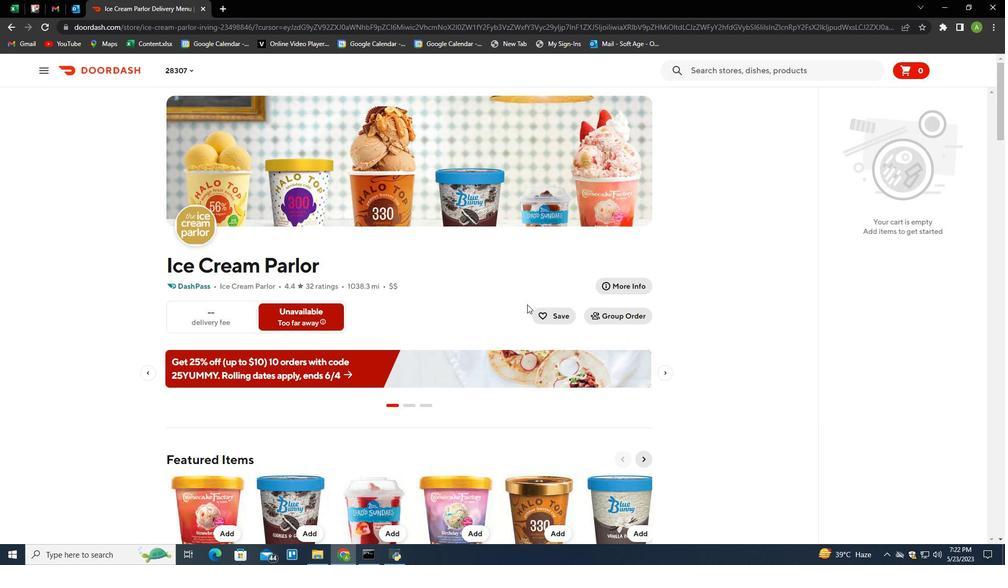 
Action: Mouse scrolled (551, 333) with delta (0, 0)
Screenshot: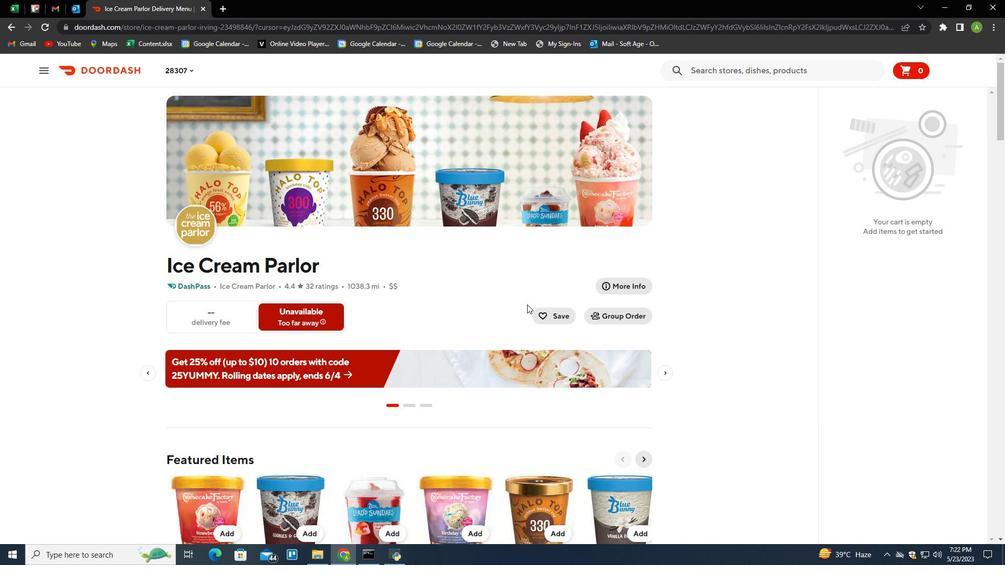
Action: Mouse moved to (584, 383)
Screenshot: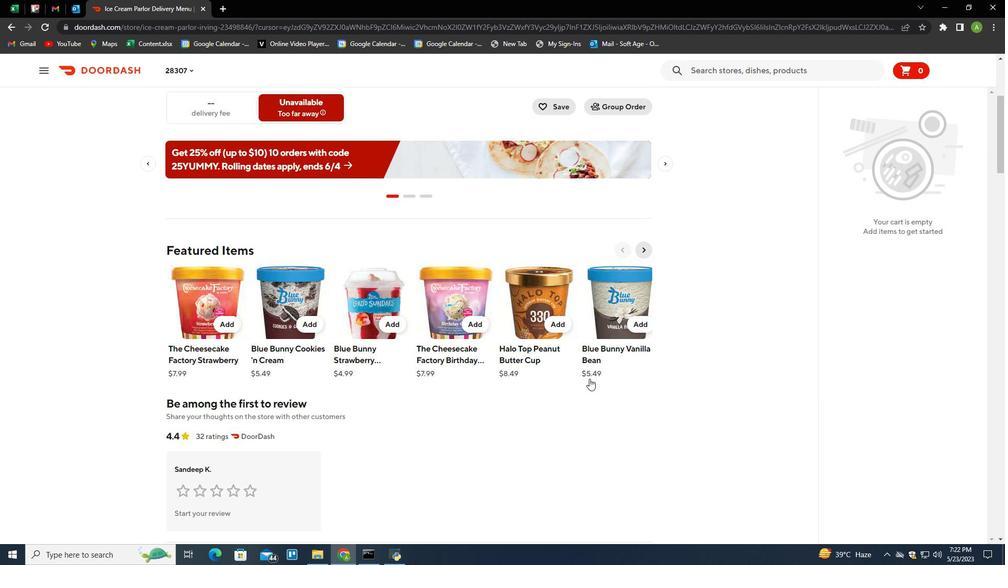 
Action: Mouse scrolled (584, 382) with delta (0, 0)
Screenshot: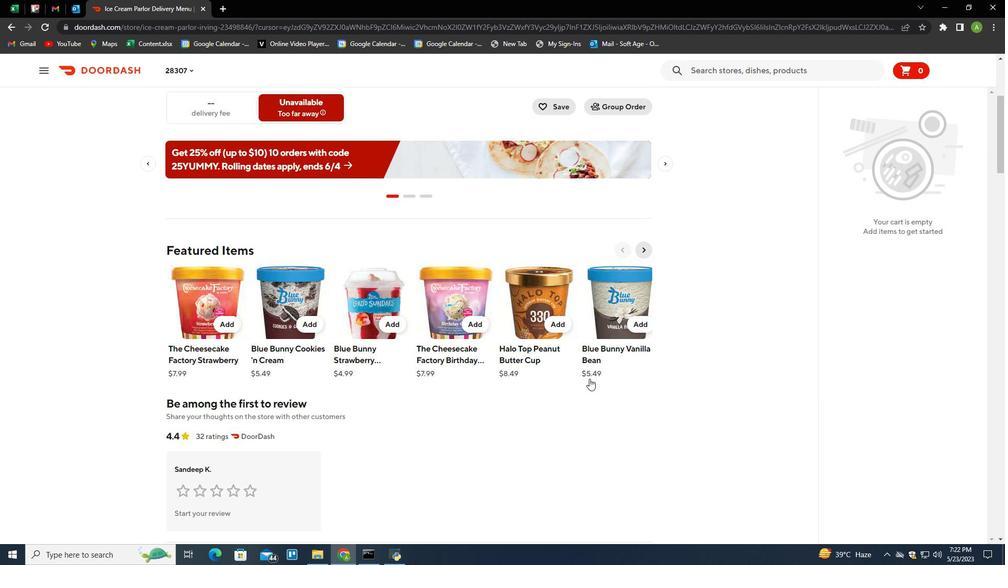 
Action: Mouse moved to (583, 383)
Screenshot: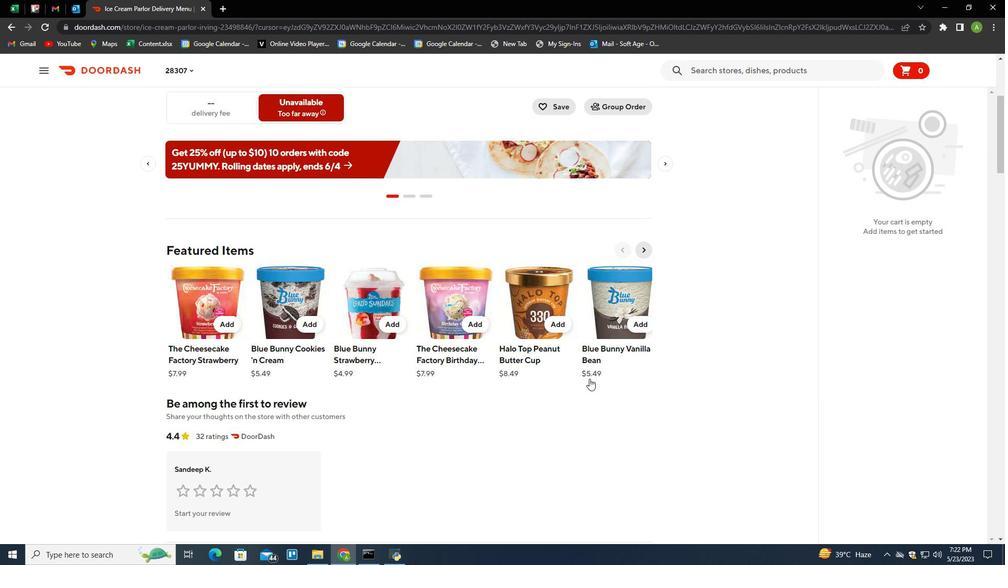 
Action: Mouse scrolled (583, 383) with delta (0, 0)
Screenshot: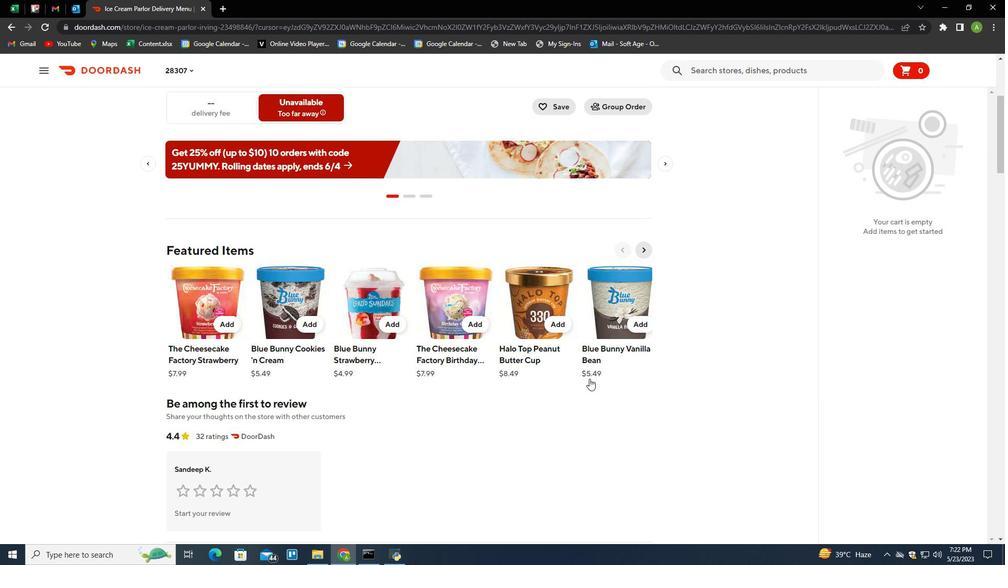
Action: Mouse moved to (583, 383)
Screenshot: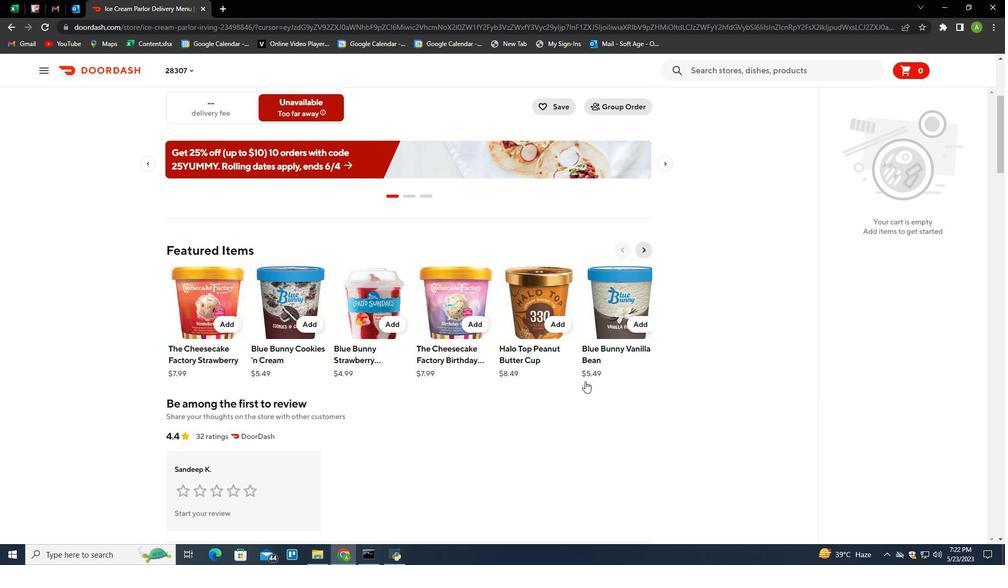 
Action: Mouse scrolled (583, 383) with delta (0, 0)
Screenshot: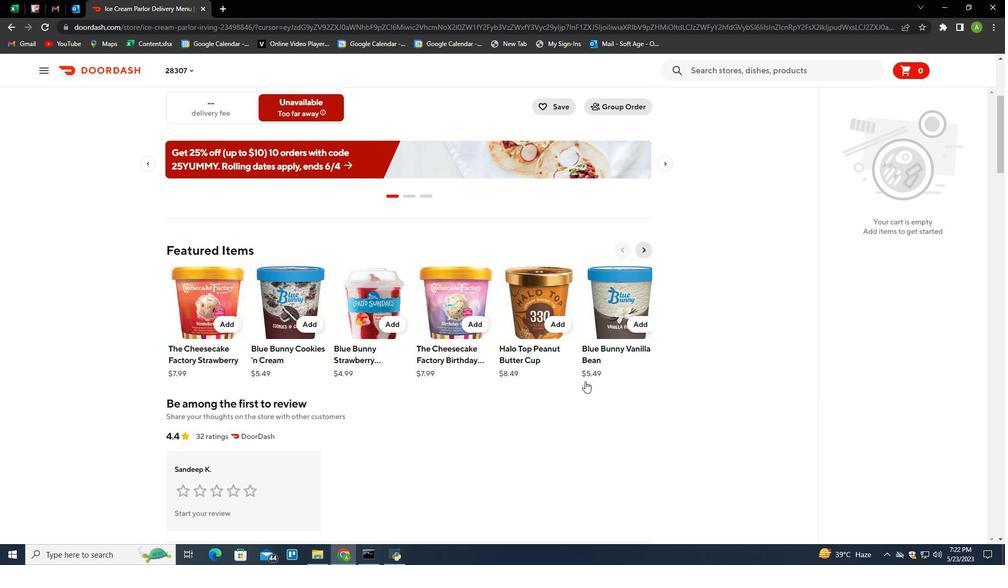 
Action: Mouse moved to (581, 398)
Screenshot: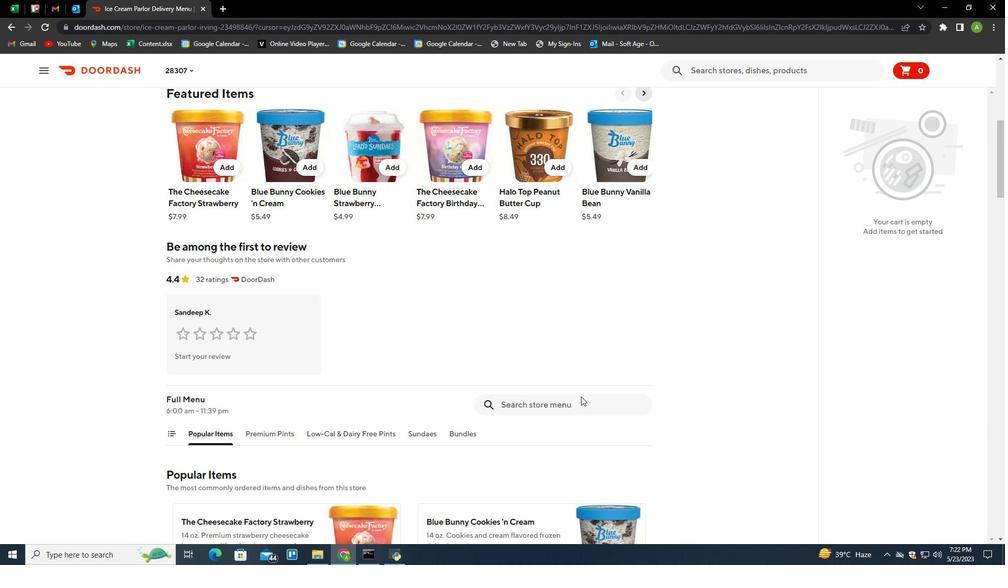 
Action: Mouse pressed left at (581, 398)
Screenshot: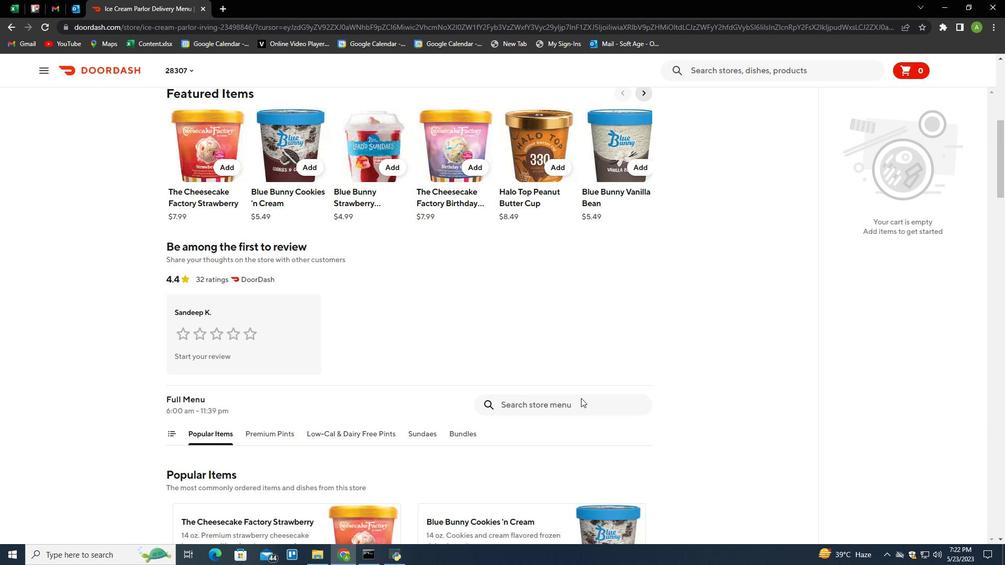 
Action: Mouse moved to (530, 382)
Screenshot: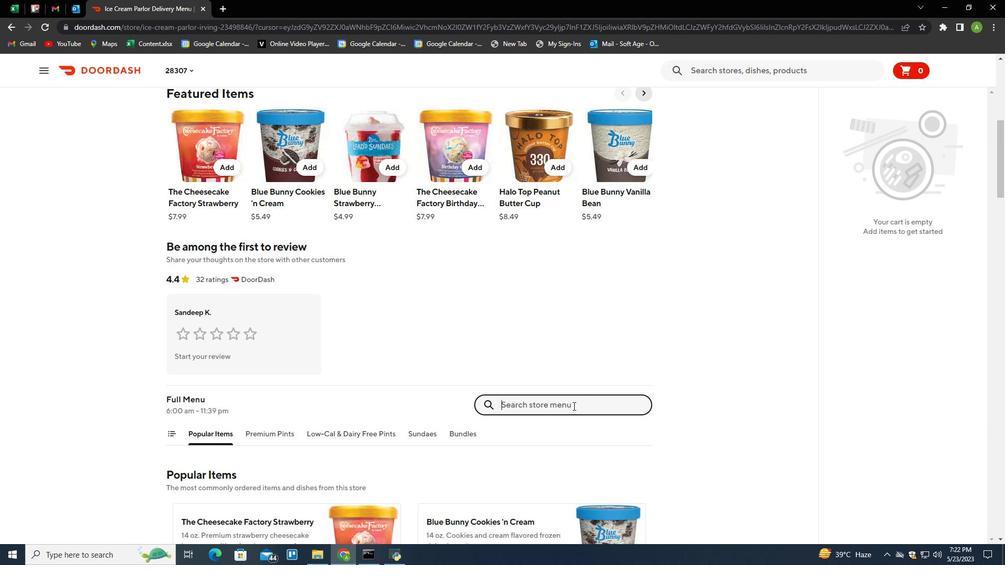 
Action: Key pressed halo<Key.space>top<Key.space>mint<Key.space>chip<Key.space><Key.enter>
Screenshot: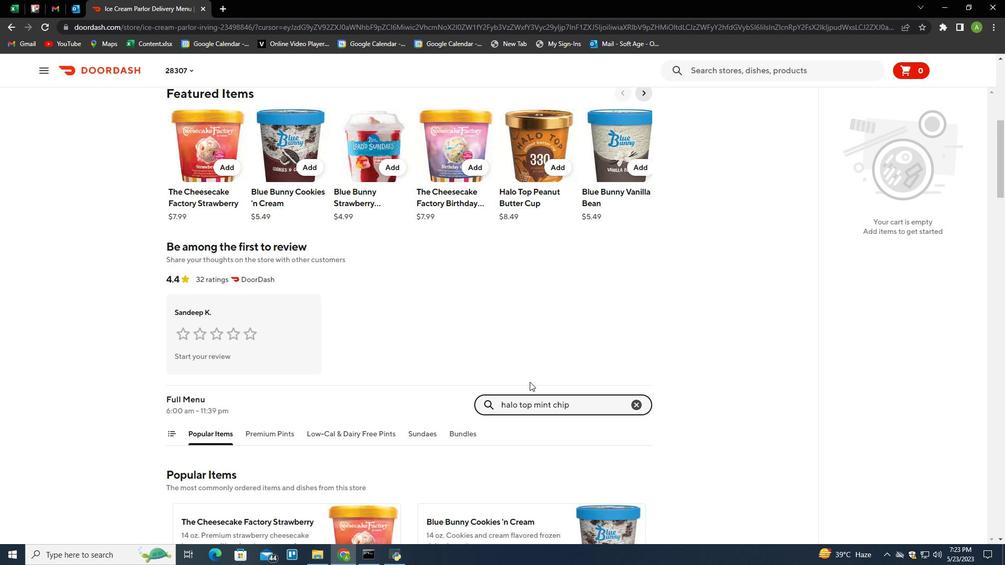 
Action: Mouse moved to (382, 285)
Screenshot: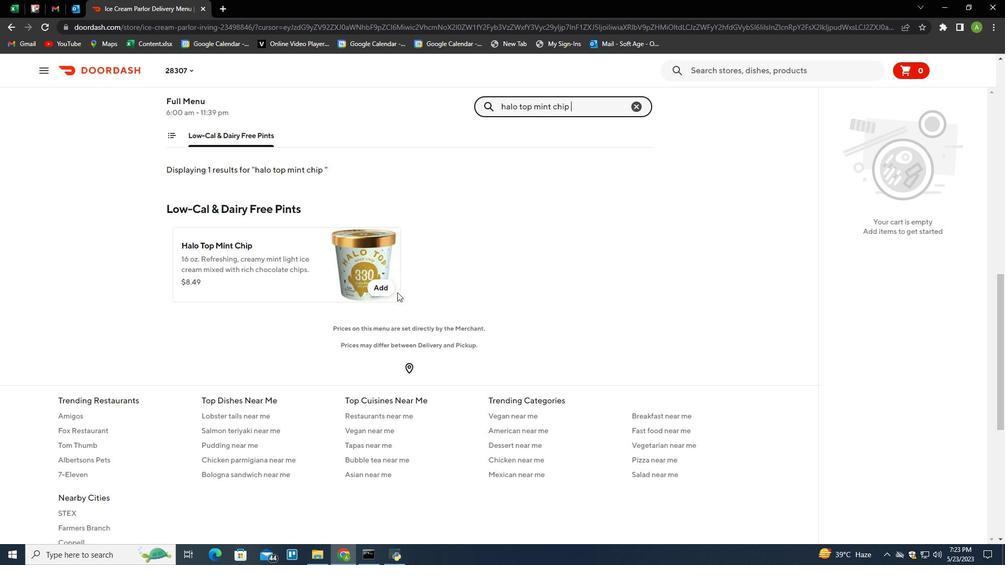 
Action: Key pressed <Key.backspace><Key.enter>
Screenshot: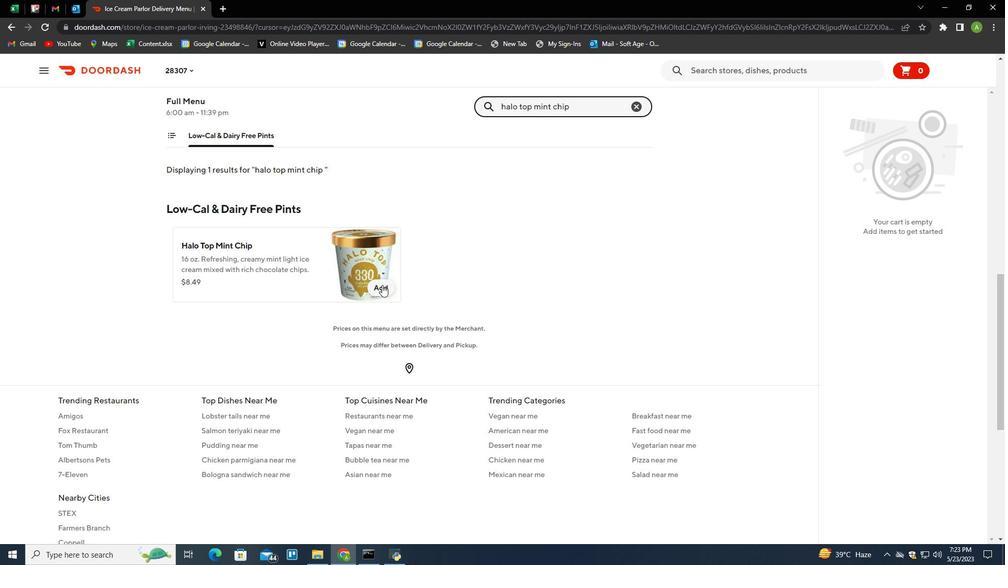 
Action: Mouse moved to (374, 289)
Screenshot: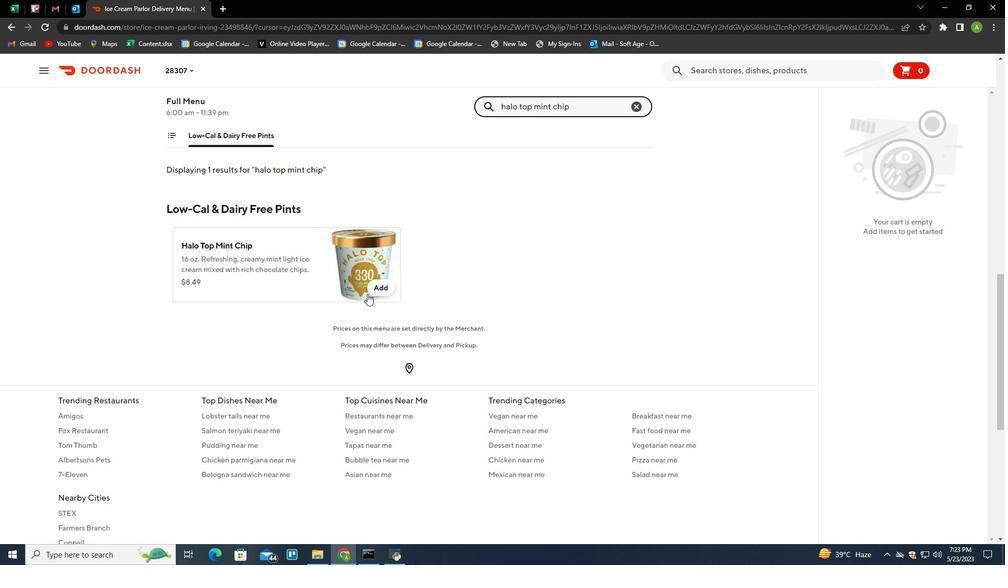 
Action: Mouse pressed left at (374, 289)
Screenshot: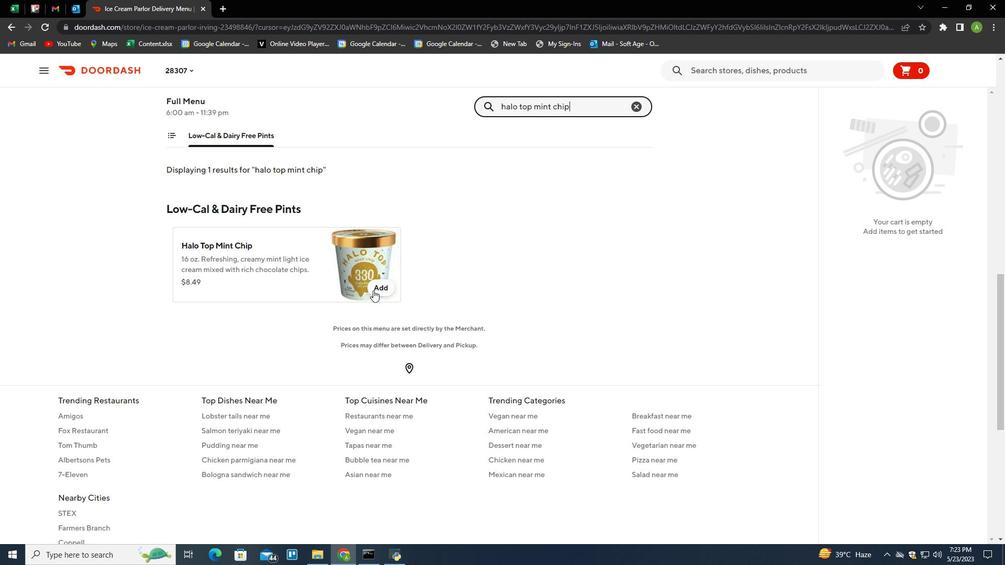 
Action: Mouse moved to (634, 104)
Screenshot: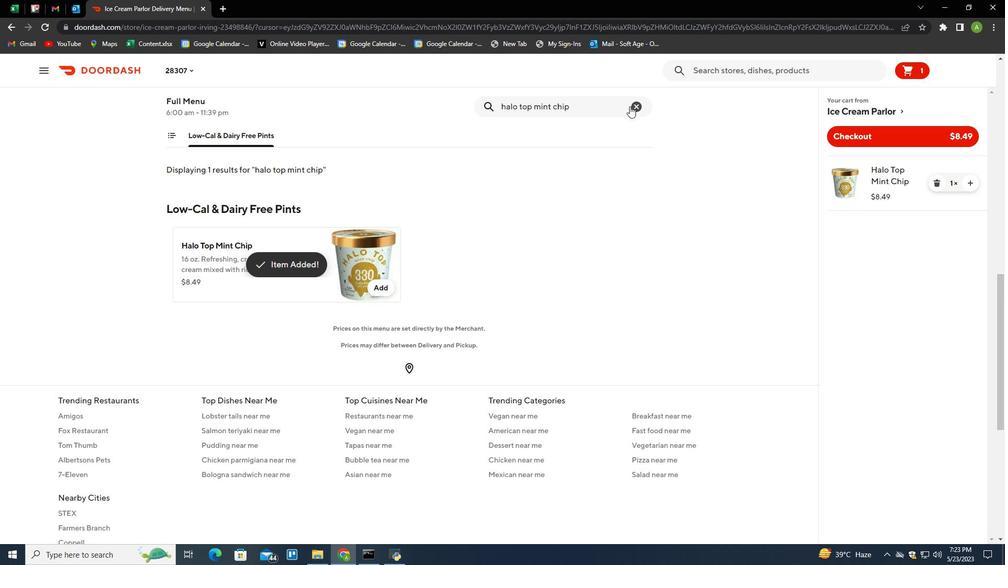 
Action: Mouse pressed left at (634, 104)
Screenshot: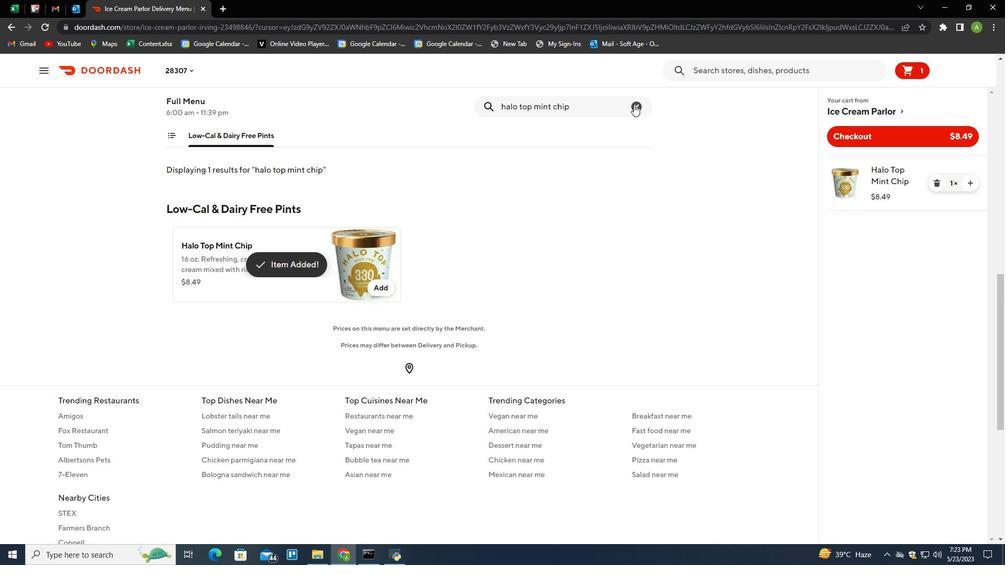 
Action: Mouse moved to (617, 106)
Screenshot: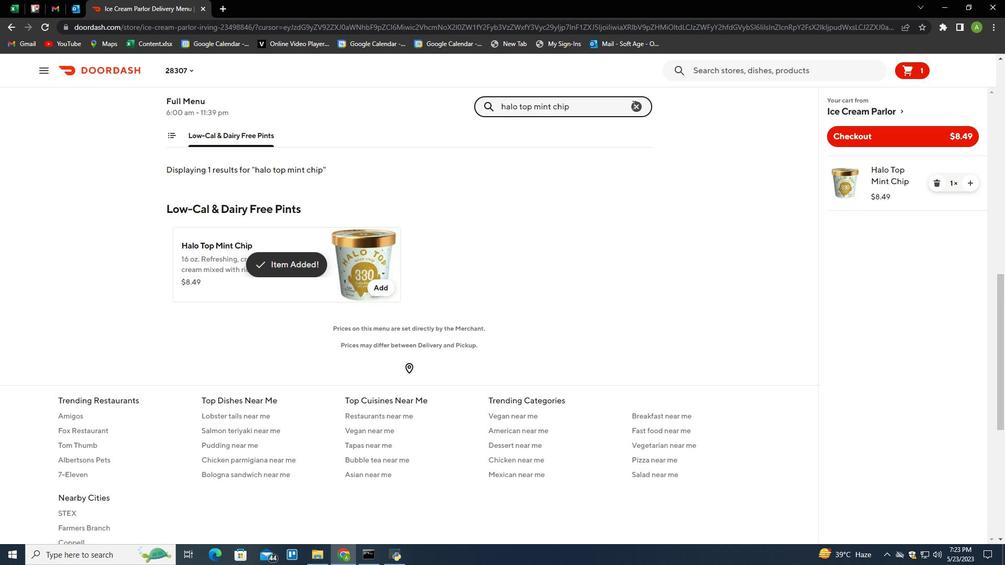
Action: Key pressed halo<Key.space>m<Key.backspace>top<Key.space>mango<Key.space>sorbet<Key.enter>
Screenshot: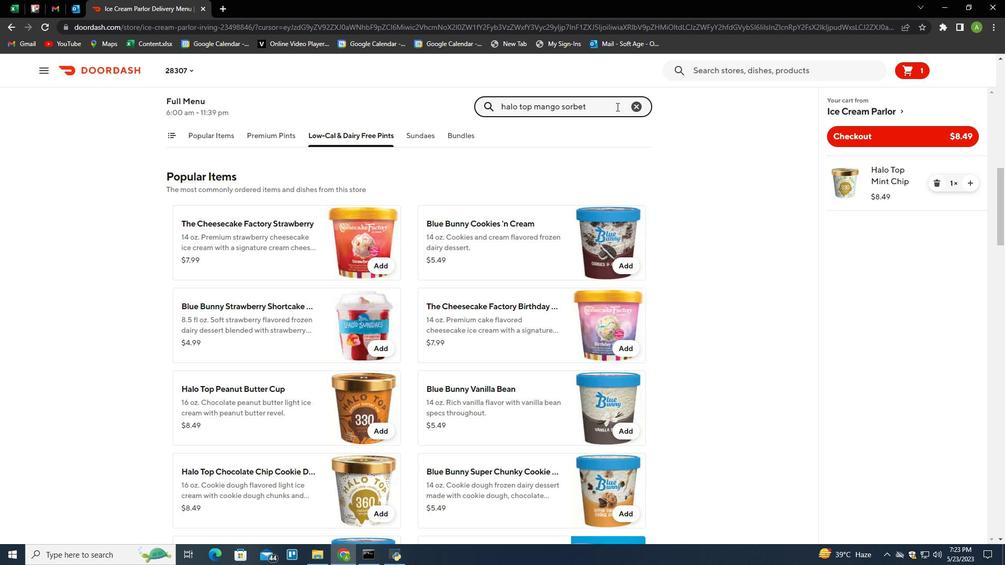 
Action: Mouse moved to (379, 283)
Screenshot: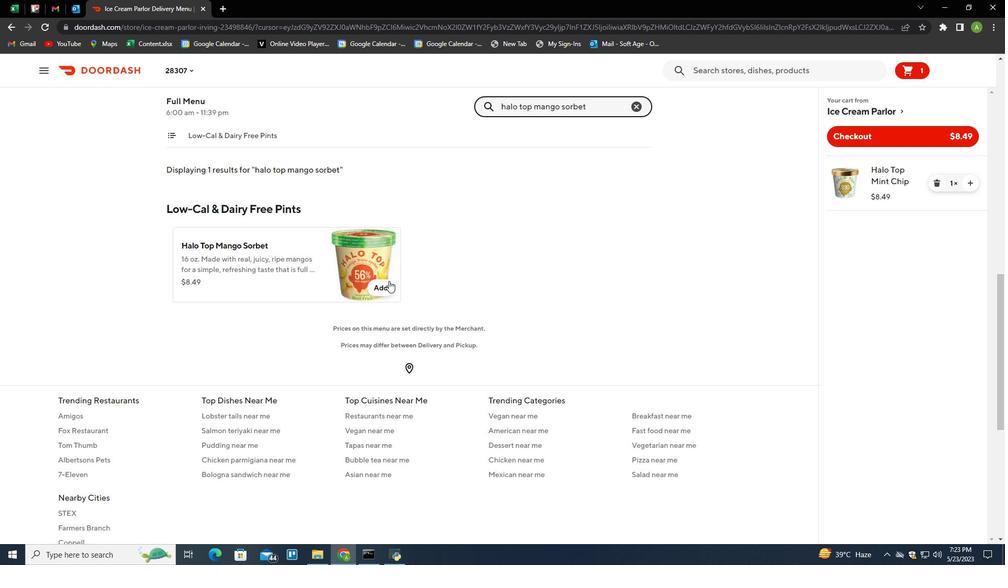
Action: Mouse pressed left at (379, 283)
Screenshot: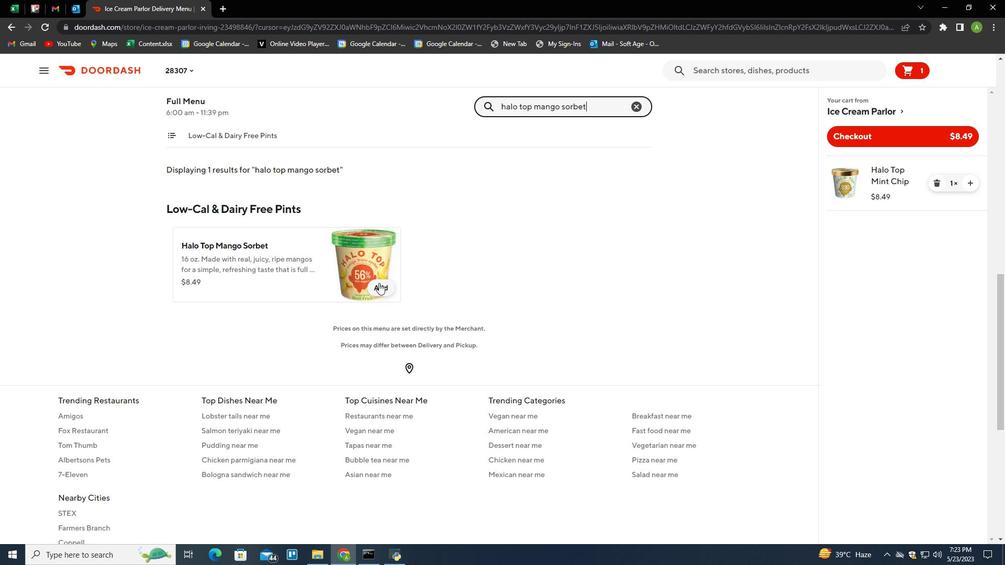 
Action: Mouse moved to (639, 108)
Screenshot: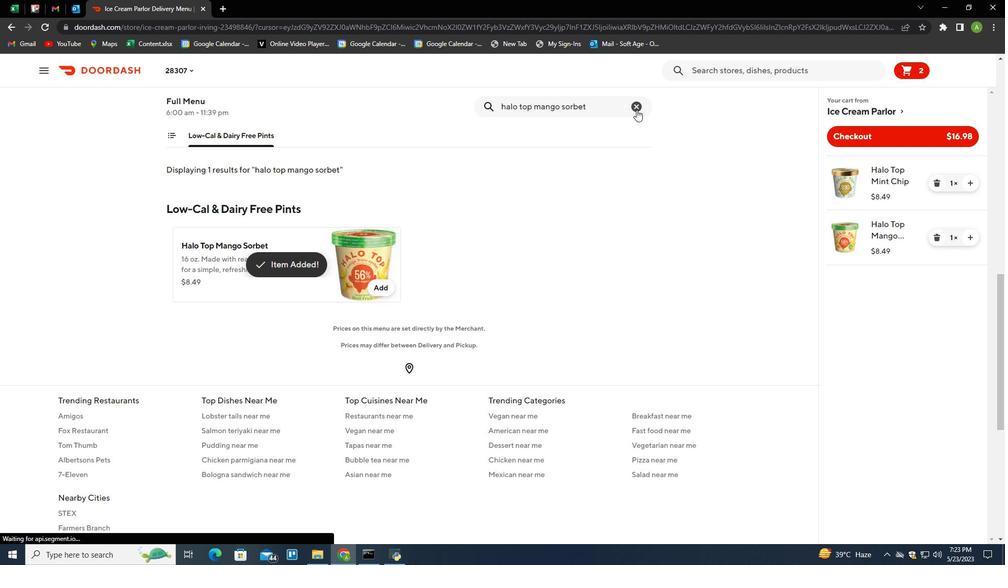 
Action: Mouse pressed left at (639, 108)
Screenshot: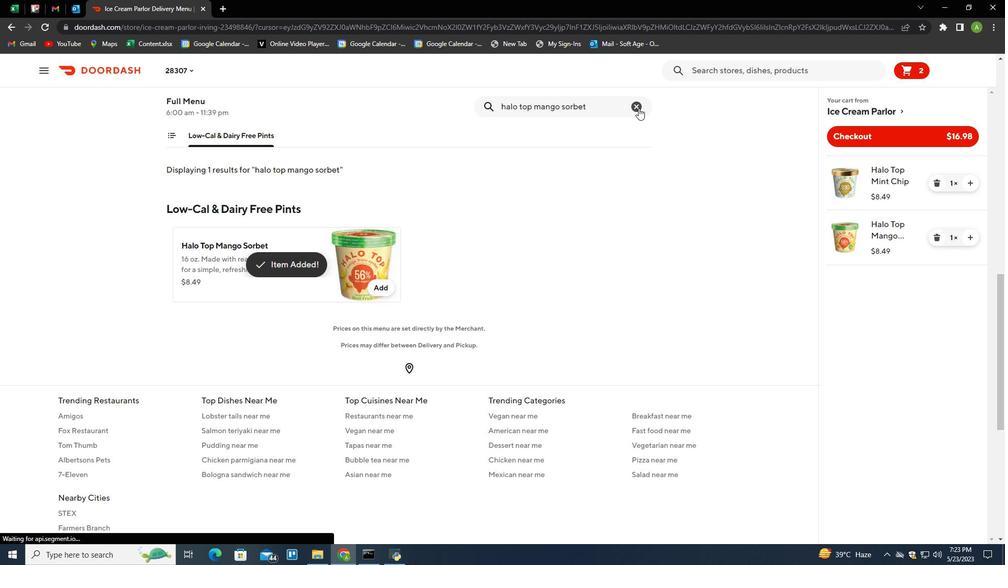 
Action: Mouse moved to (569, 127)
Screenshot: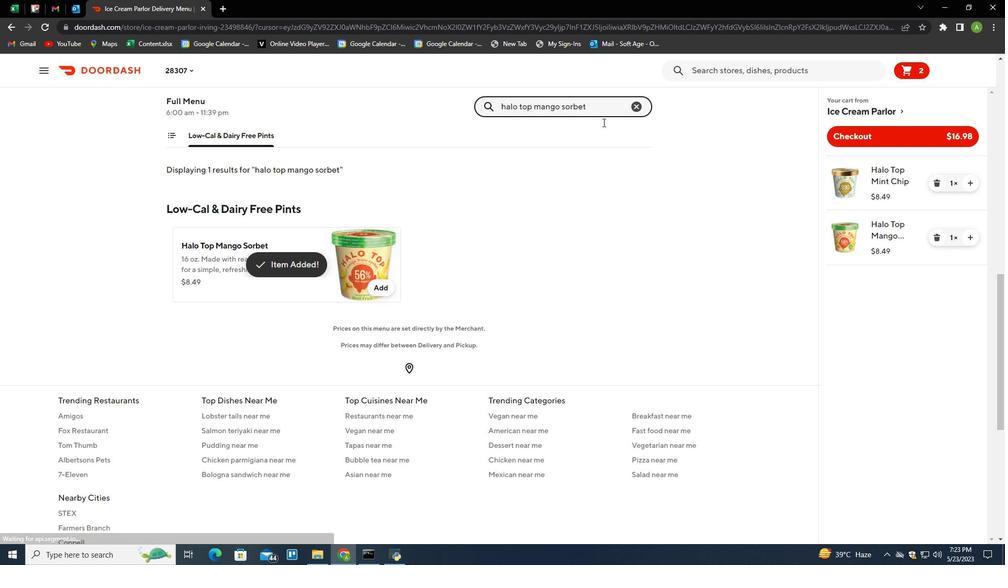 
Action: Key pressed halo<Key.space>top<Key.space>raspberry<Key.space>sorbet<Key.enter>
Screenshot: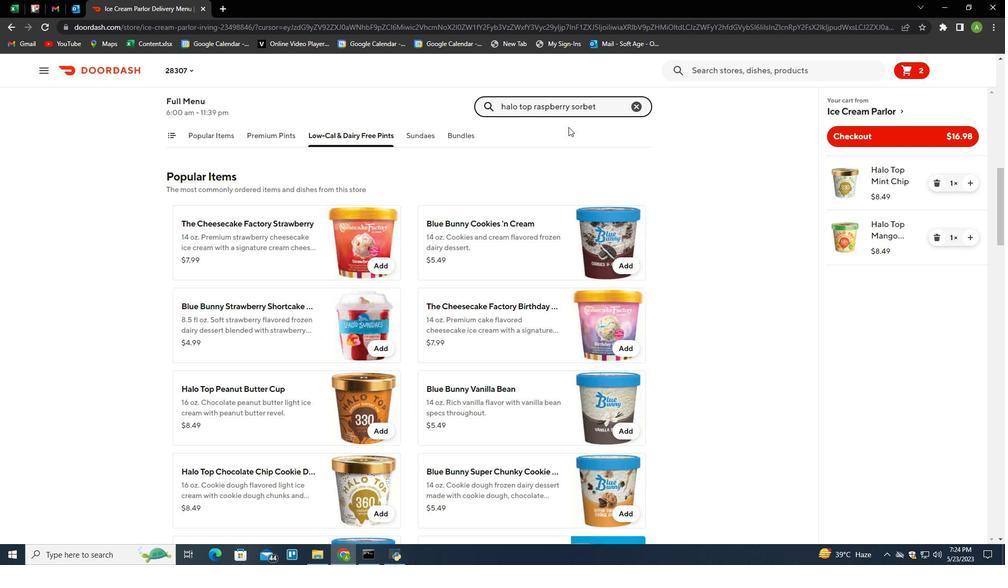 
Action: Mouse moved to (378, 288)
Screenshot: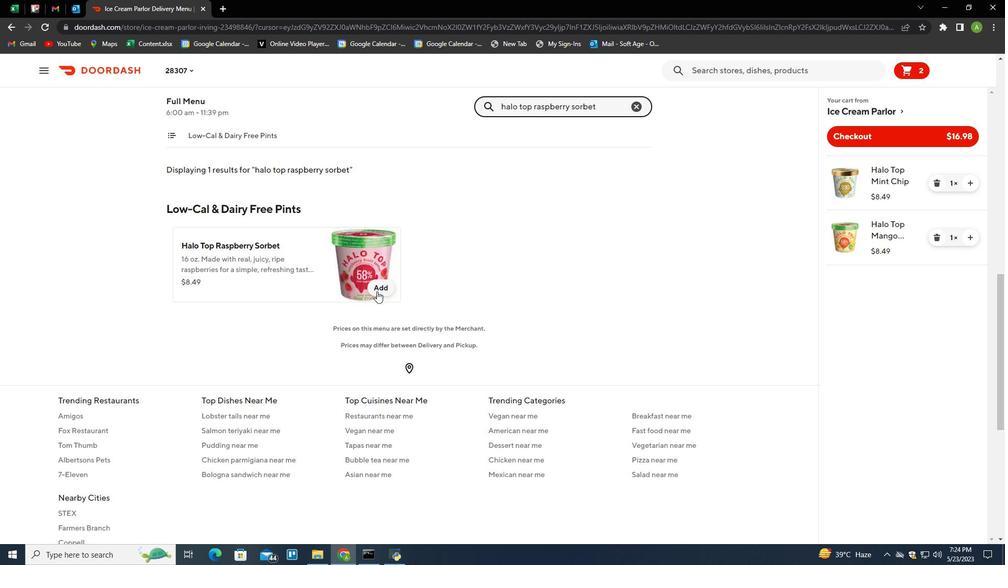 
Action: Mouse pressed left at (378, 288)
Screenshot: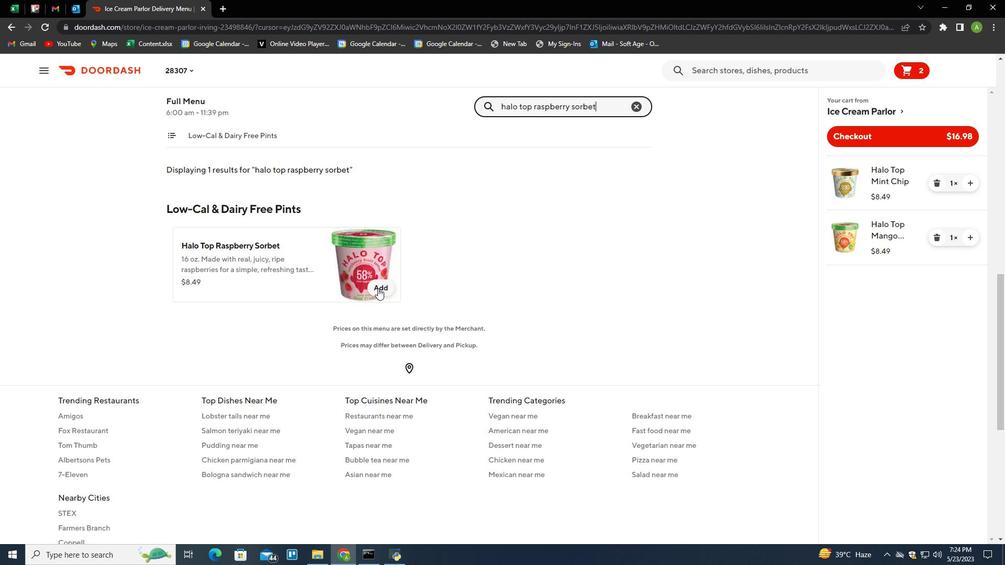 
Action: Mouse moved to (639, 105)
Screenshot: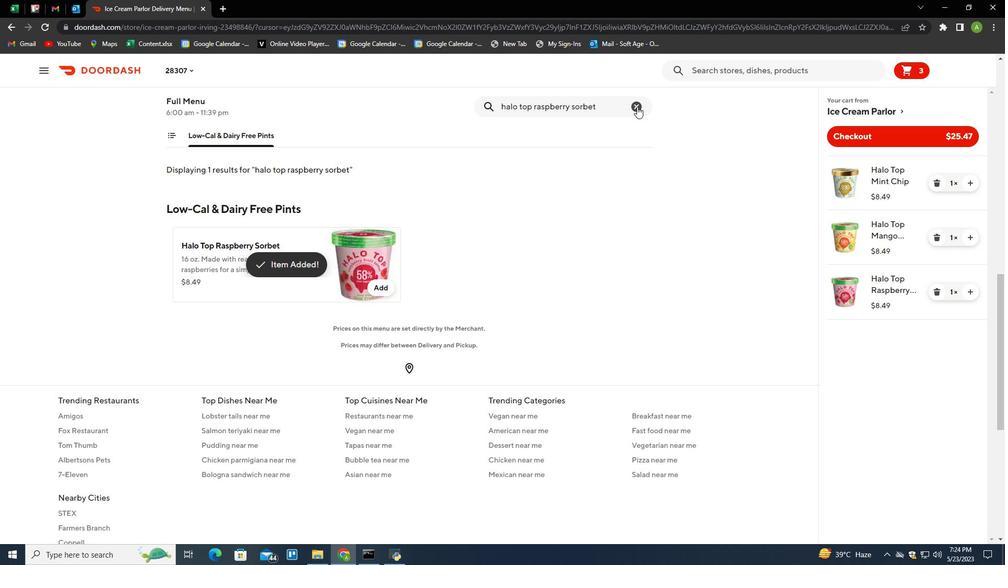 
Action: Mouse pressed left at (639, 105)
Screenshot: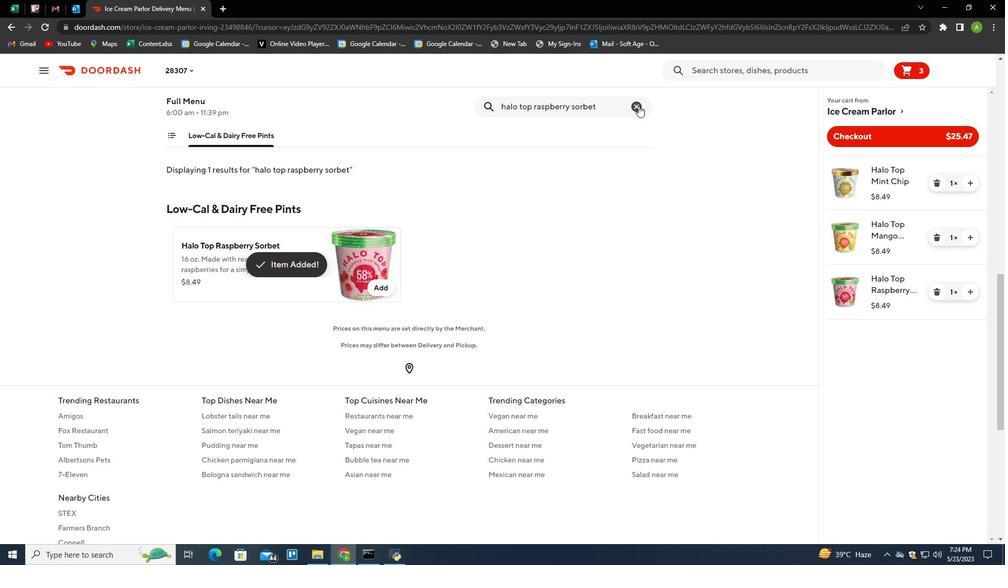 
Action: Mouse moved to (631, 106)
Screenshot: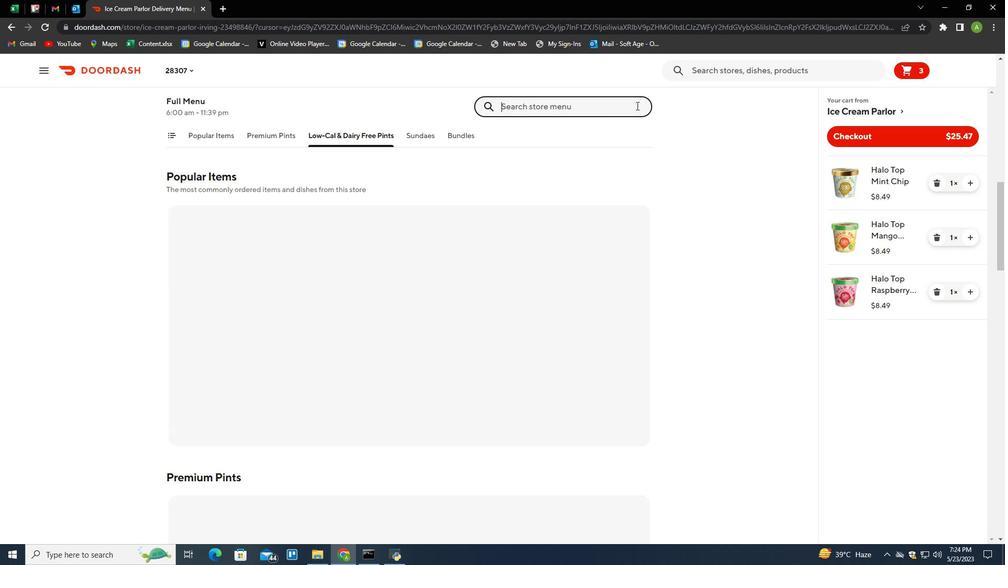 
Action: Key pressed halo<Key.space>top<Key.space>penut<Key.left><Key.left><Key.left>a<Key.right><Key.right><Key.right><Key.space>butter<Key.space>cup<Key.enter>
Screenshot: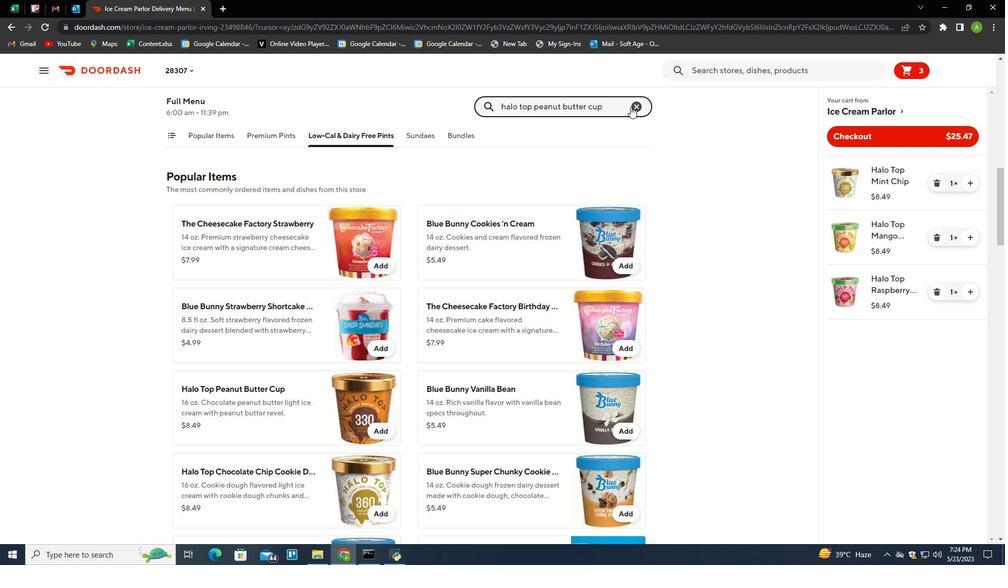 
Action: Mouse moved to (381, 301)
Screenshot: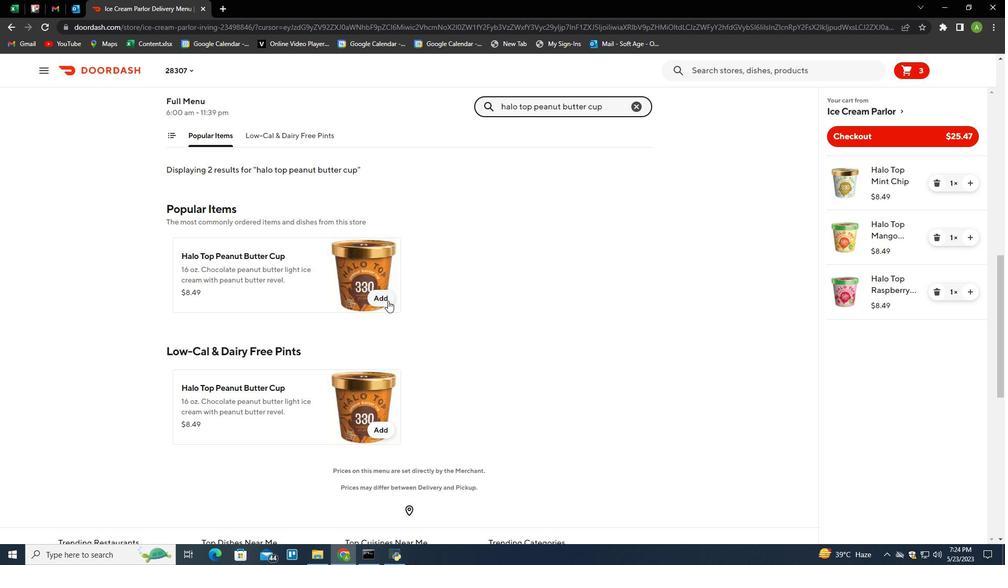 
Action: Mouse pressed left at (381, 301)
Screenshot: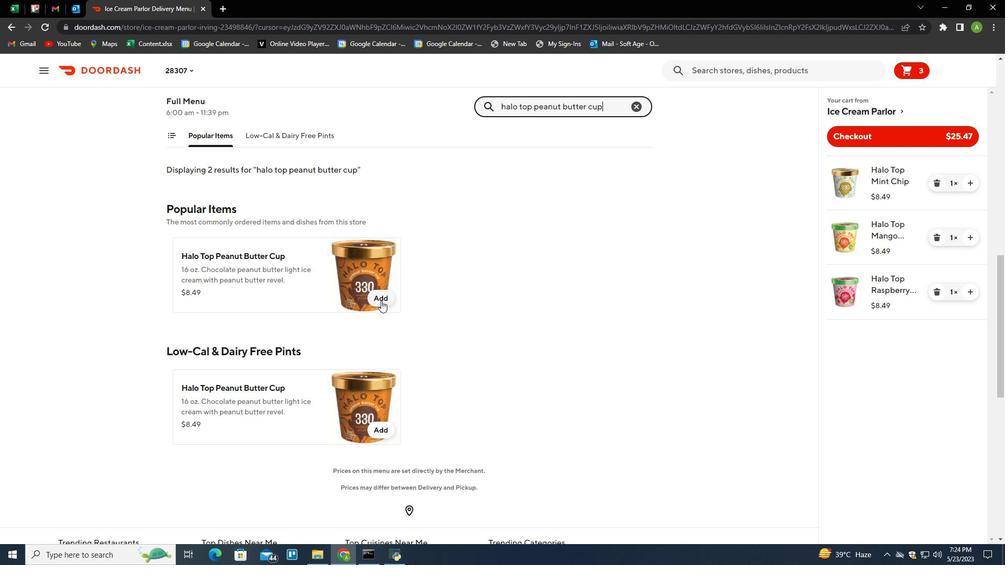 
Action: Mouse moved to (467, 214)
Screenshot: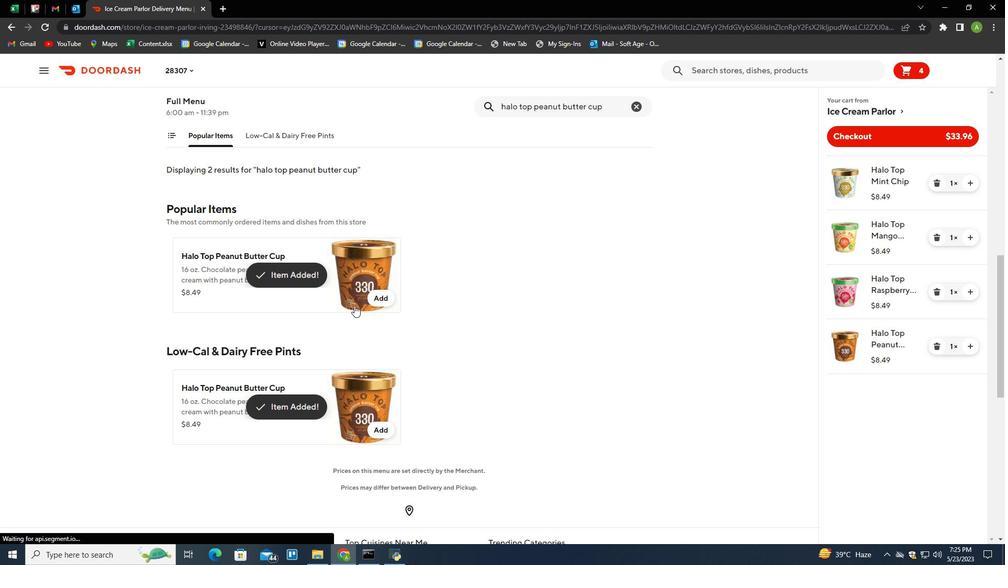 
Action: Mouse scrolled (467, 214) with delta (0, 0)
Screenshot: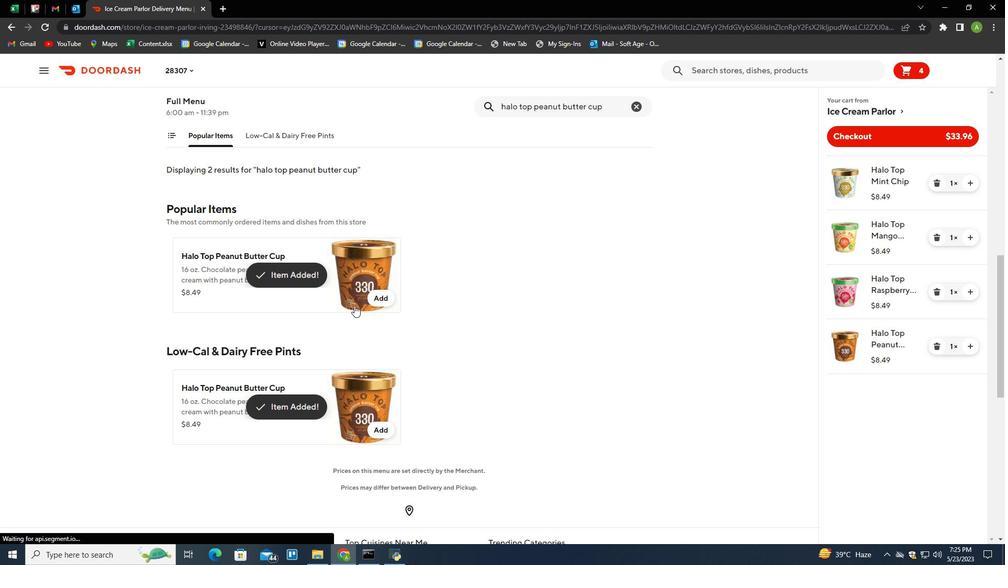 
Action: Mouse moved to (850, 137)
Screenshot: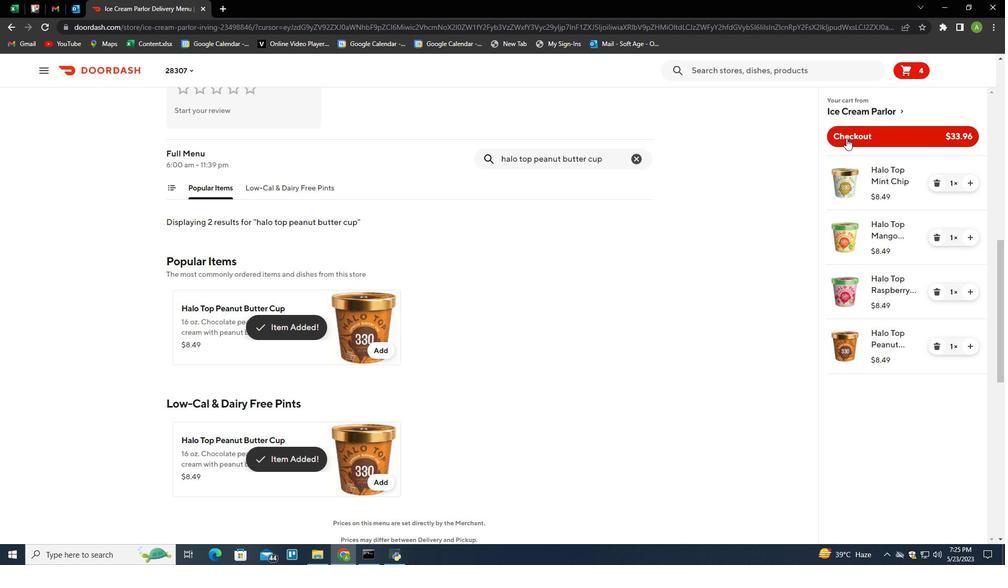 
Action: Mouse pressed left at (850, 137)
Screenshot: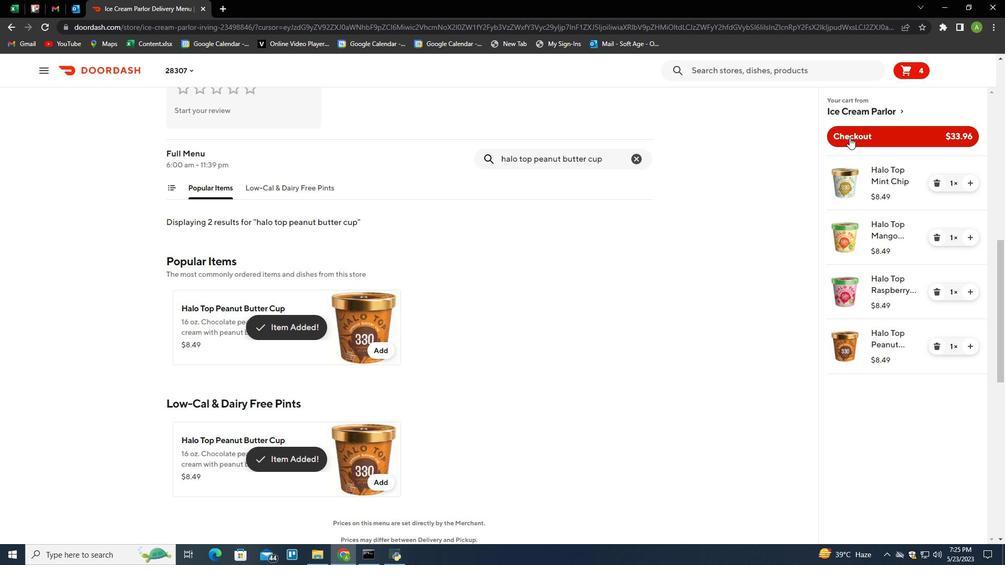 
Action: Mouse moved to (412, 143)
Screenshot: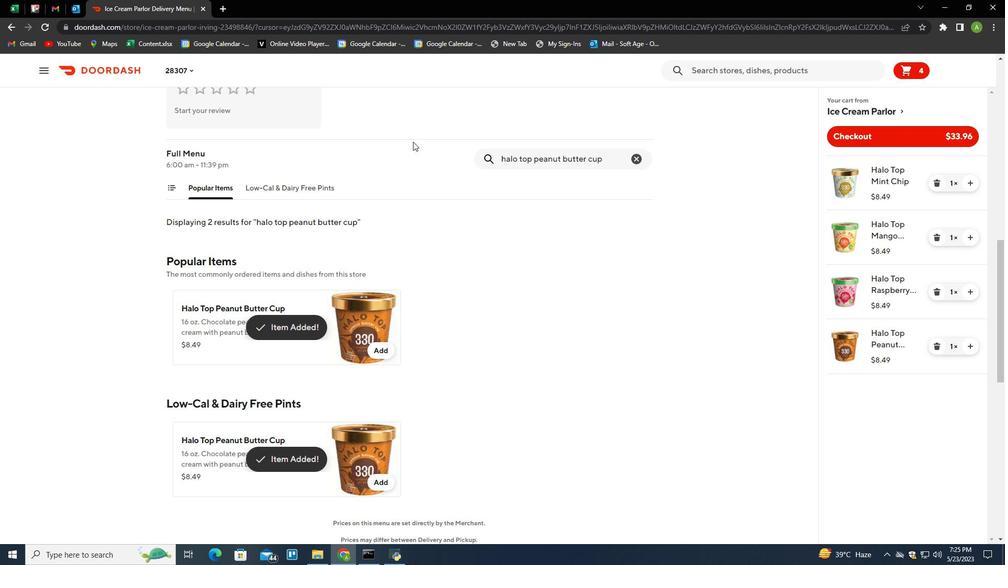 
